 Task: Set priority levels for tasks related to implementing automation in data analysis processes.
Action: Mouse moved to (697, 260)
Screenshot: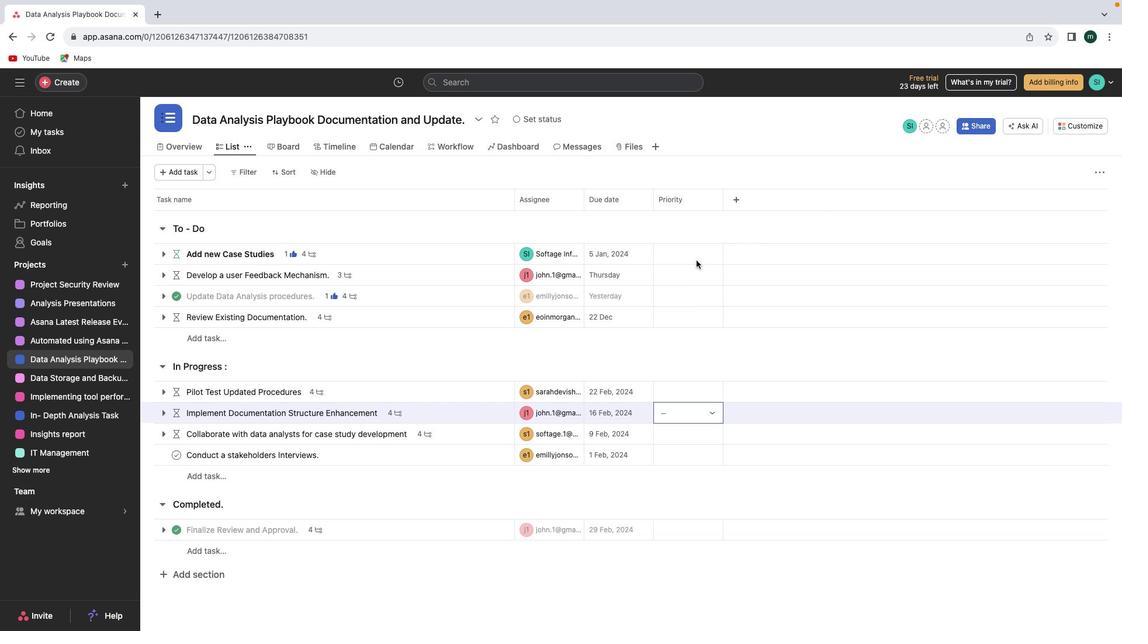 
Action: Mouse pressed left at (697, 260)
Screenshot: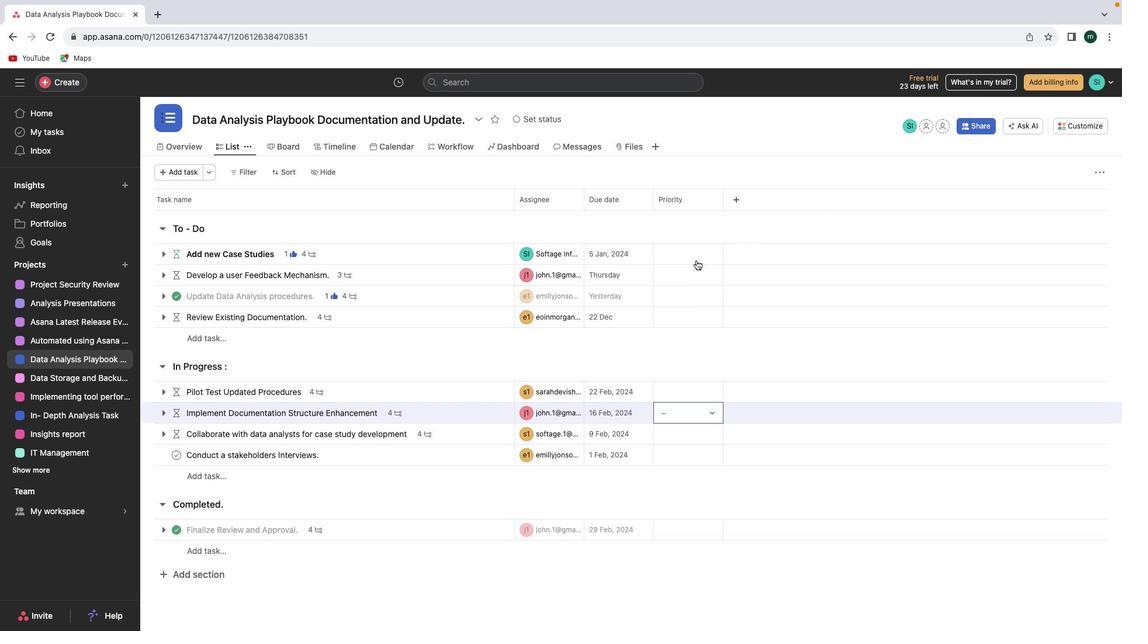 
Action: Mouse pressed left at (697, 260)
Screenshot: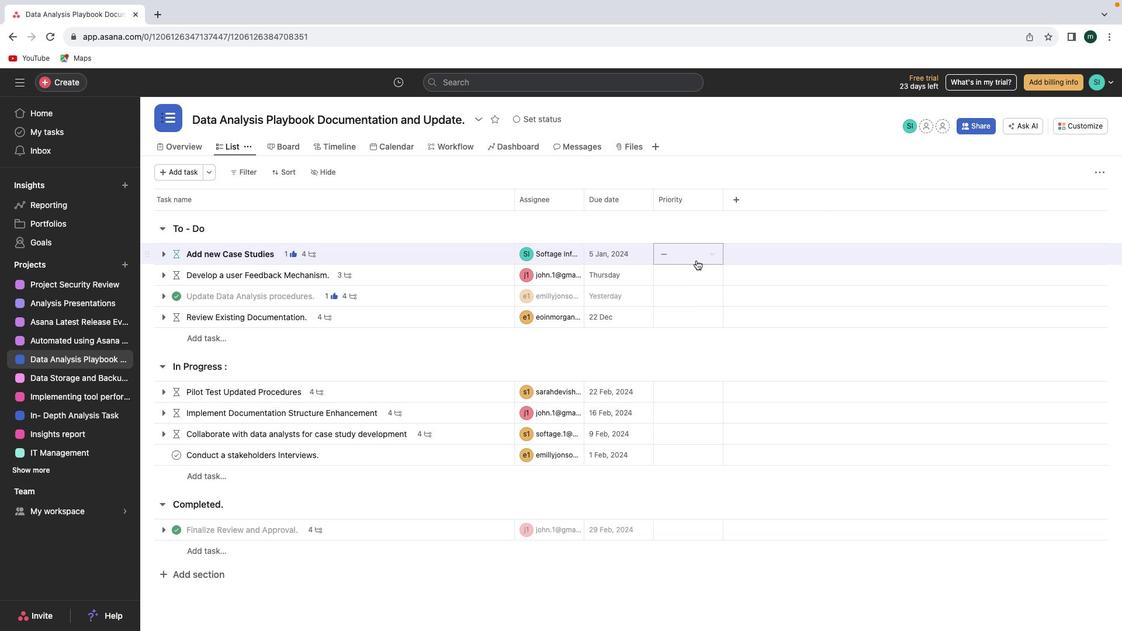 
Action: Mouse moved to (707, 259)
Screenshot: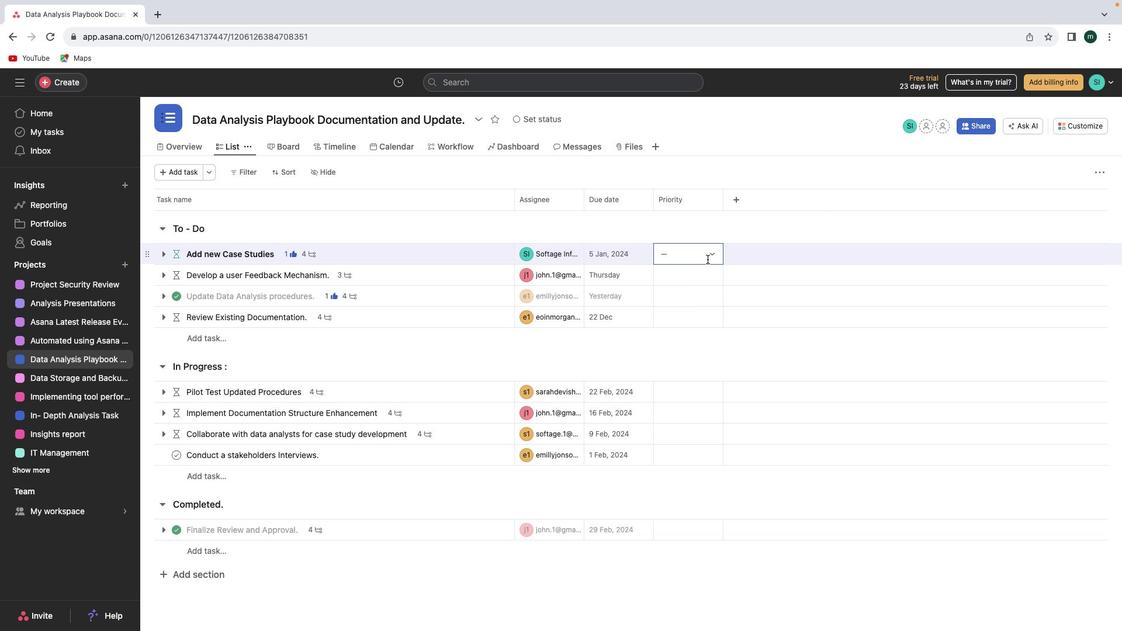 
Action: Mouse pressed left at (707, 259)
Screenshot: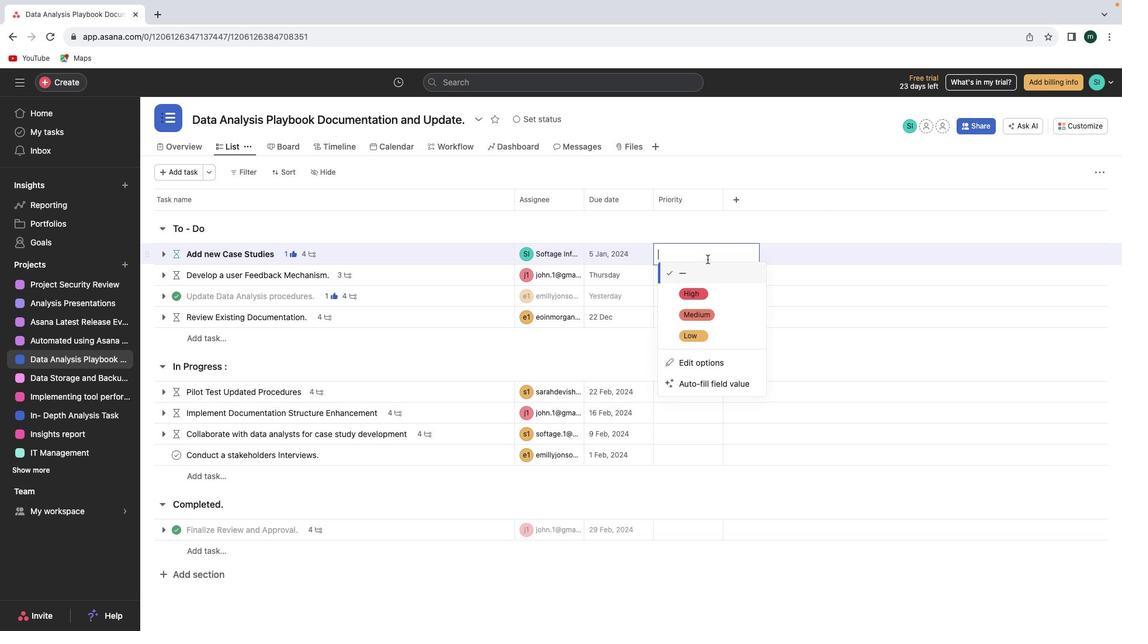 
Action: Mouse moved to (705, 305)
Screenshot: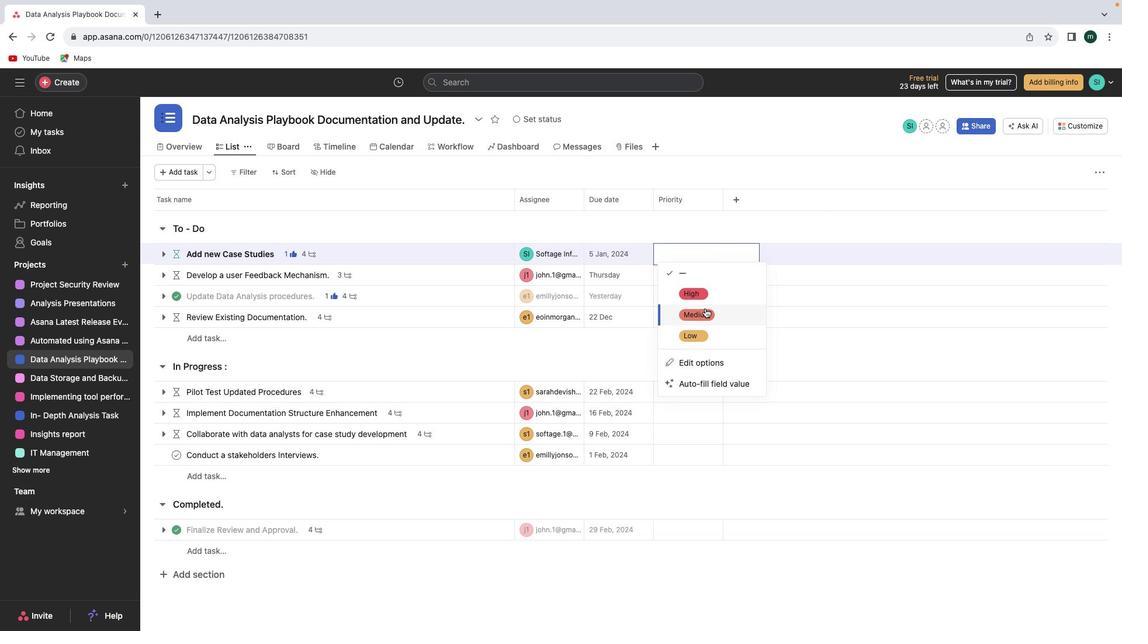 
Action: Mouse pressed left at (705, 305)
Screenshot: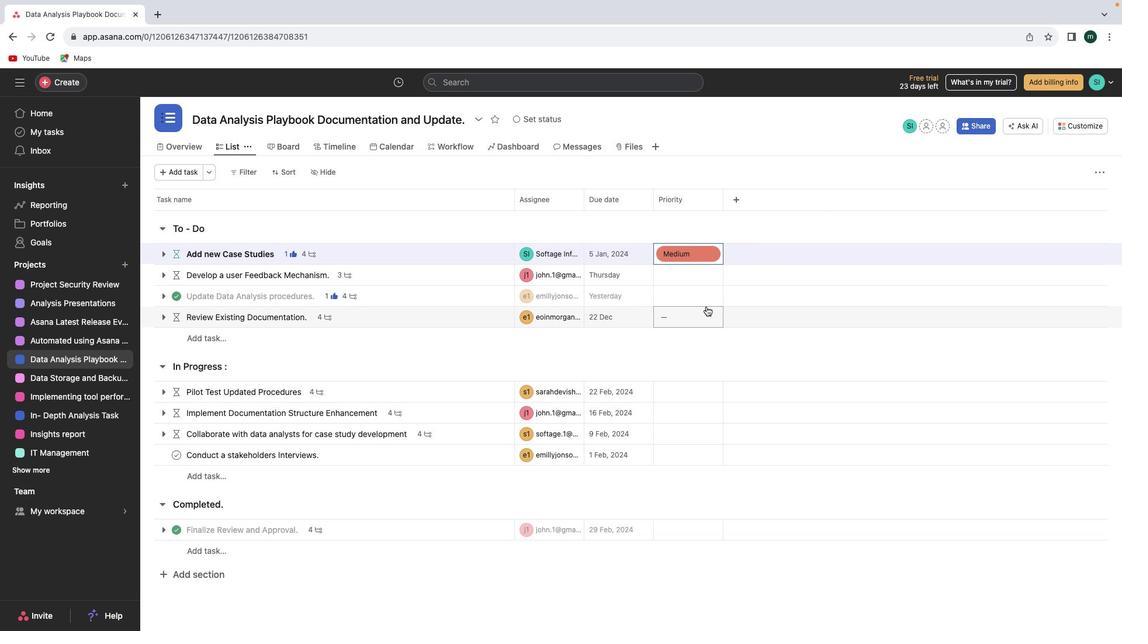 
Action: Mouse moved to (707, 279)
Screenshot: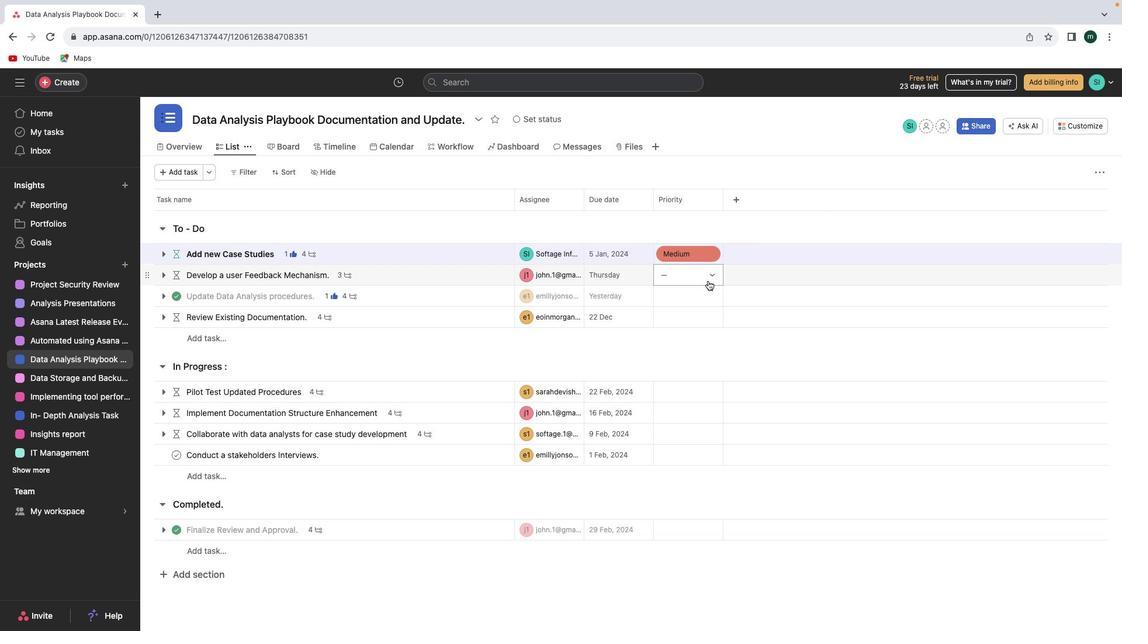 
Action: Mouse pressed left at (707, 279)
Screenshot: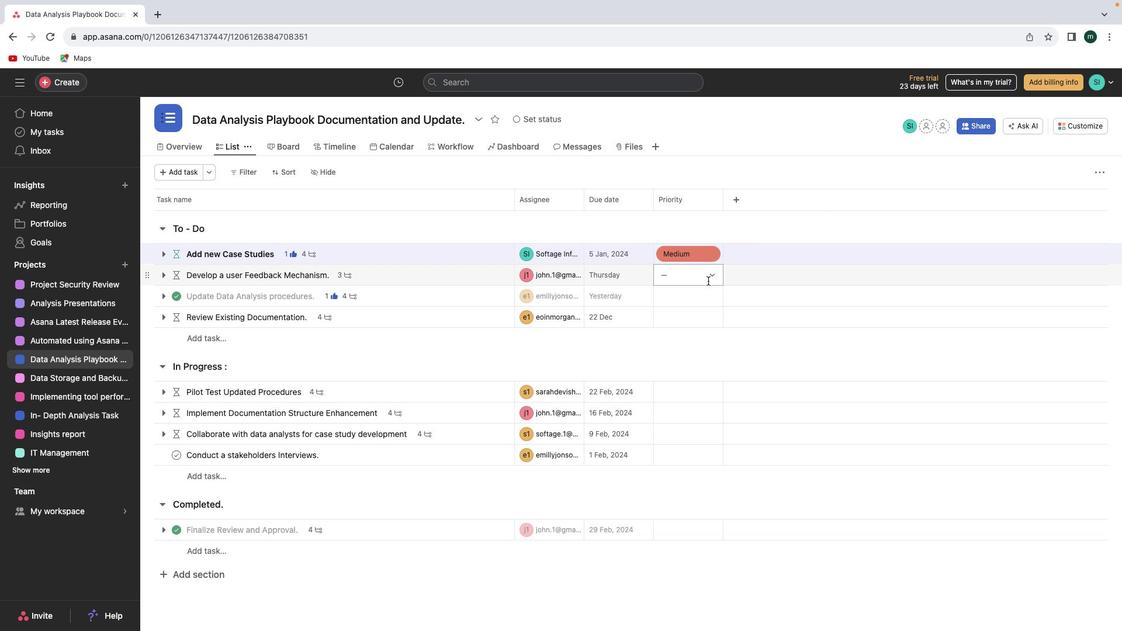 
Action: Mouse moved to (704, 305)
Screenshot: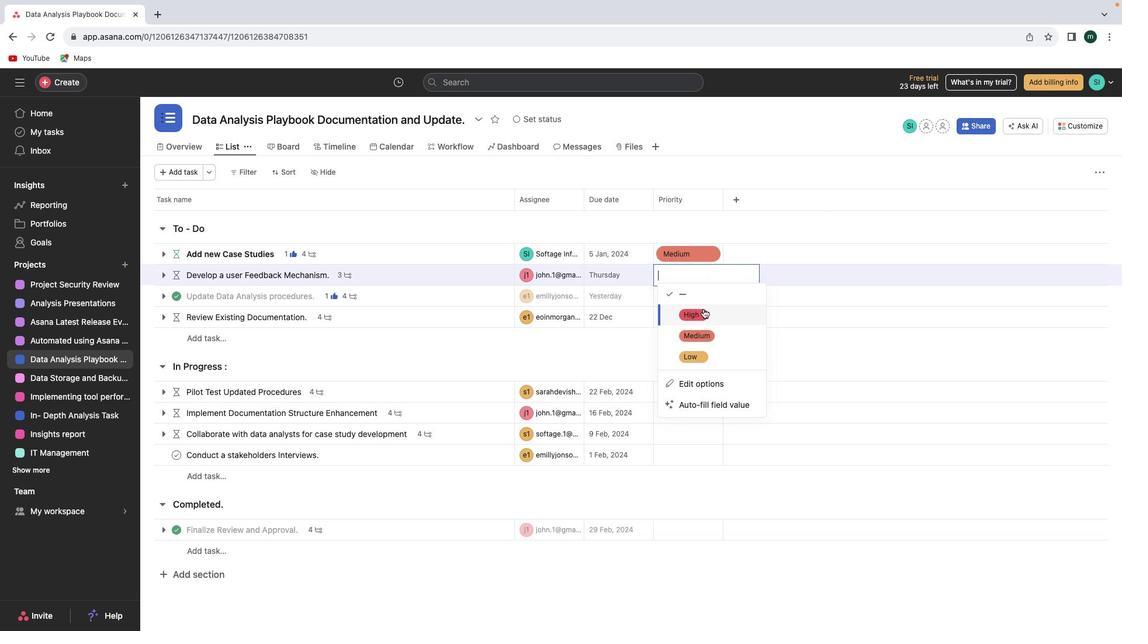 
Action: Mouse pressed left at (704, 305)
Screenshot: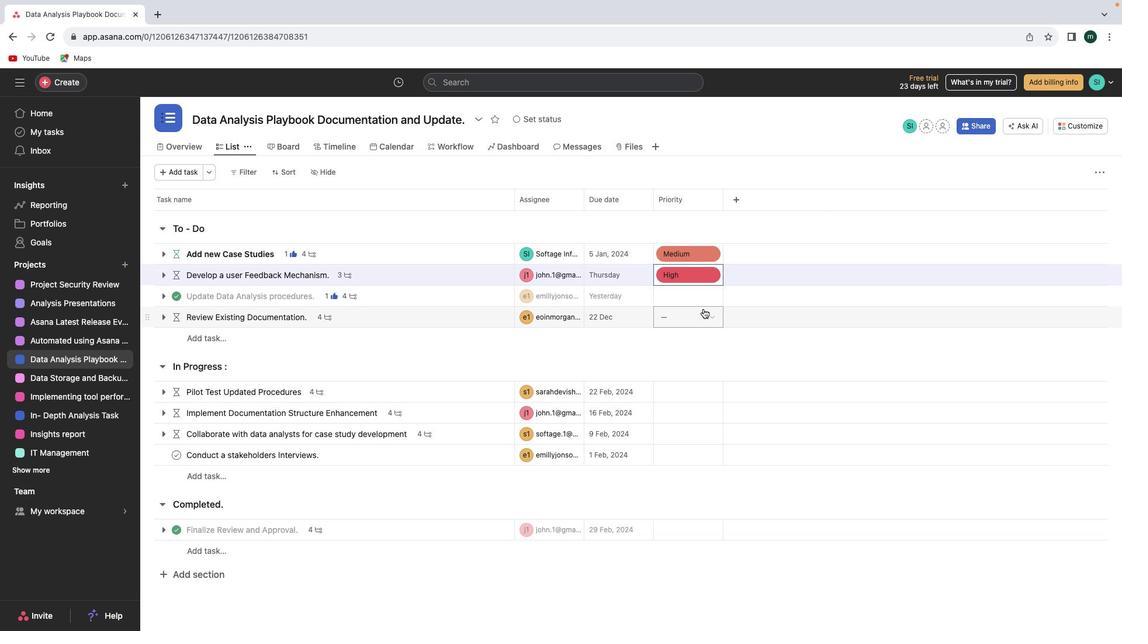 
Action: Mouse moved to (702, 297)
Screenshot: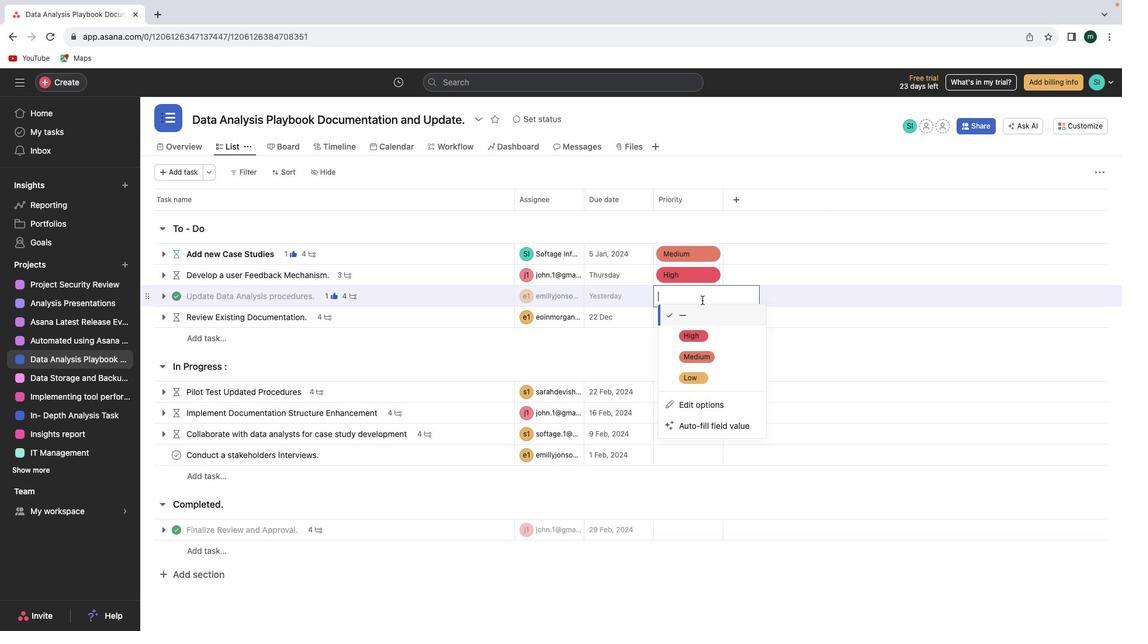 
Action: Mouse pressed left at (702, 297)
Screenshot: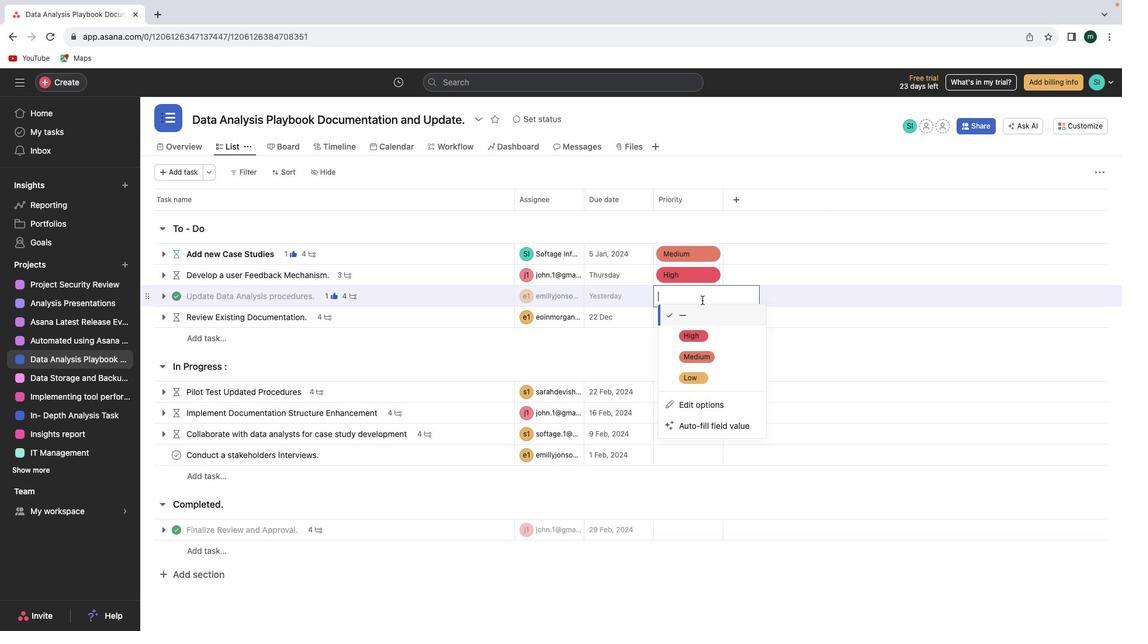 
Action: Mouse moved to (700, 373)
Screenshot: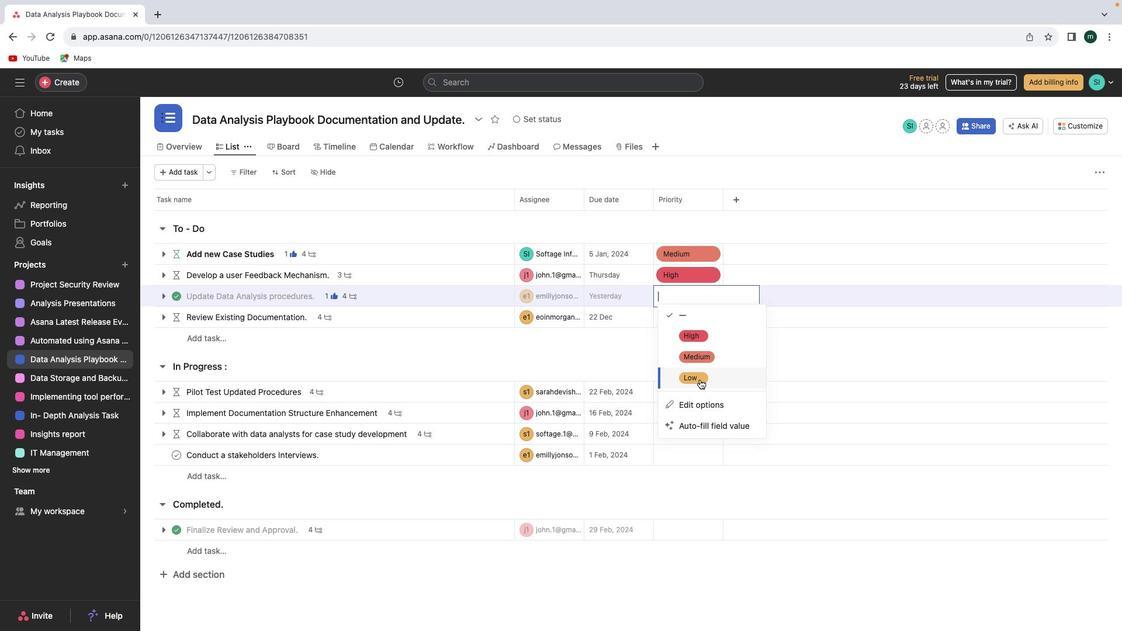 
Action: Mouse pressed left at (700, 373)
Screenshot: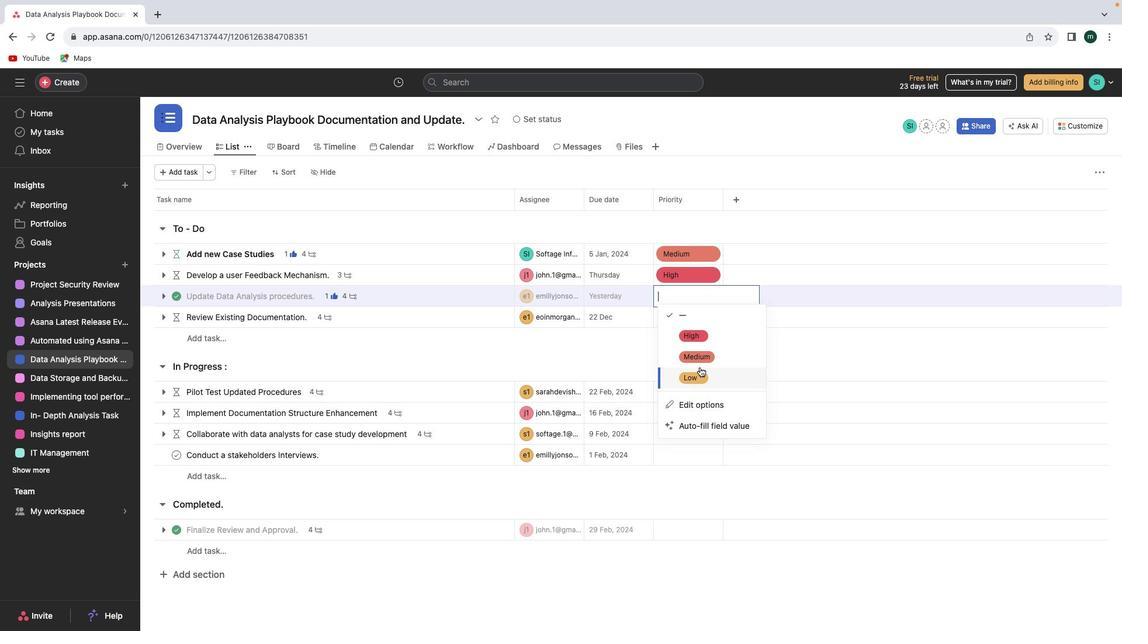 
Action: Mouse moved to (694, 318)
Screenshot: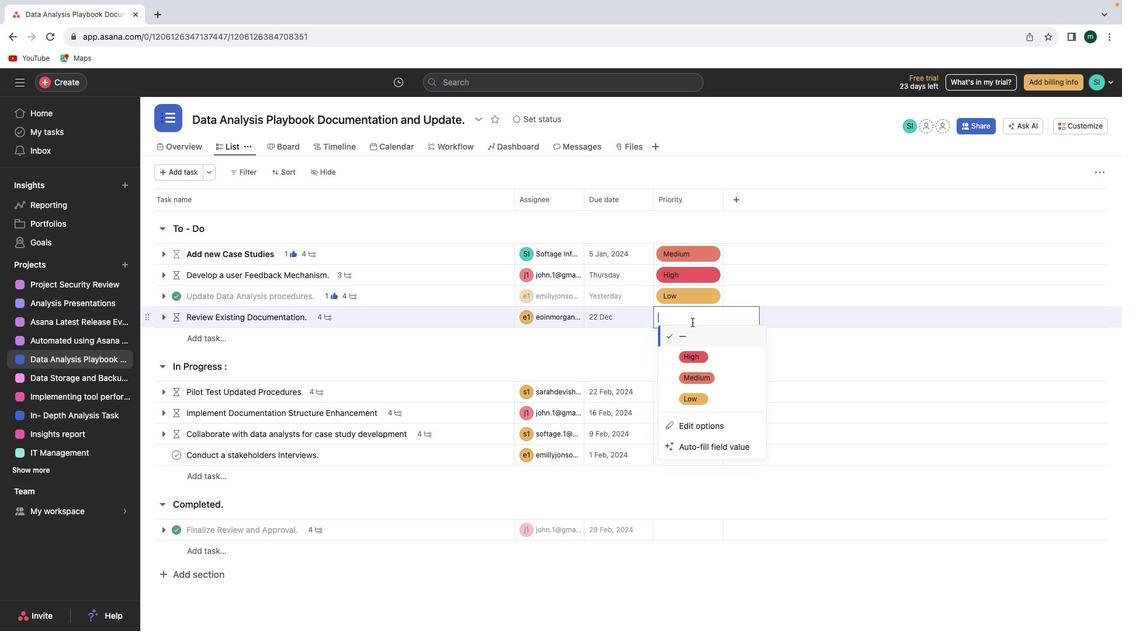 
Action: Mouse pressed left at (694, 318)
Screenshot: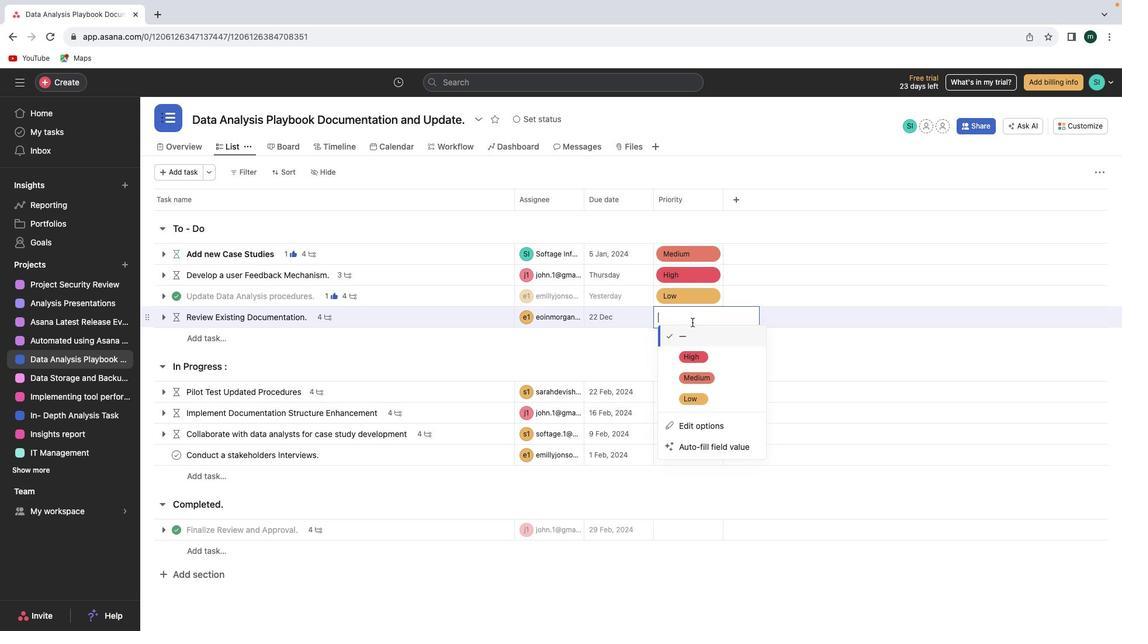 
Action: Mouse moved to (690, 392)
Screenshot: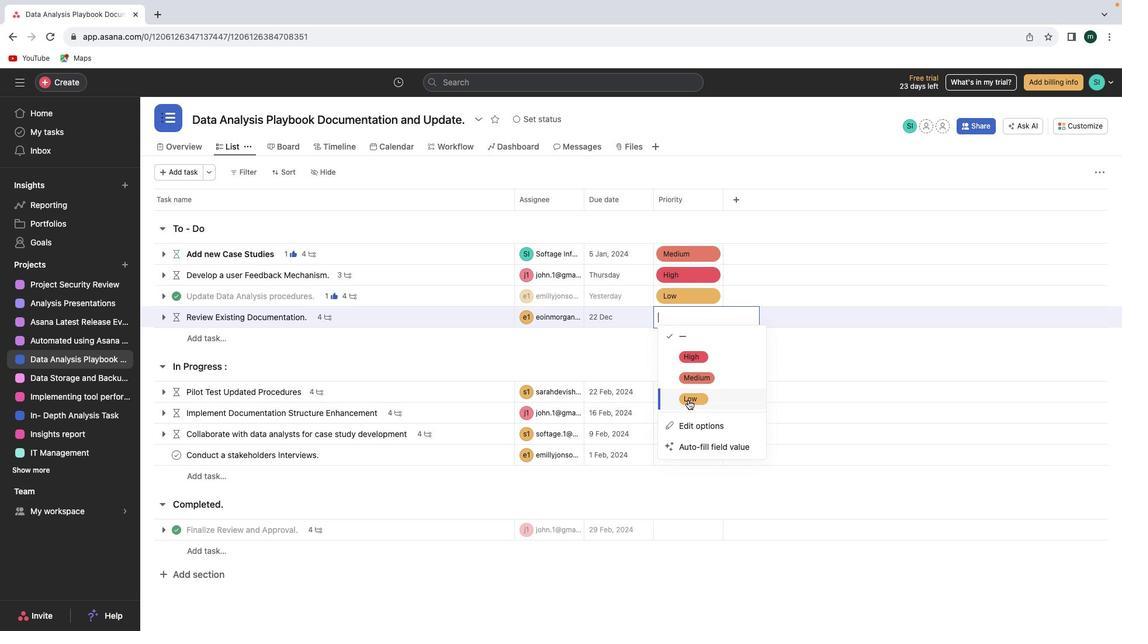 
Action: Mouse pressed left at (690, 392)
Screenshot: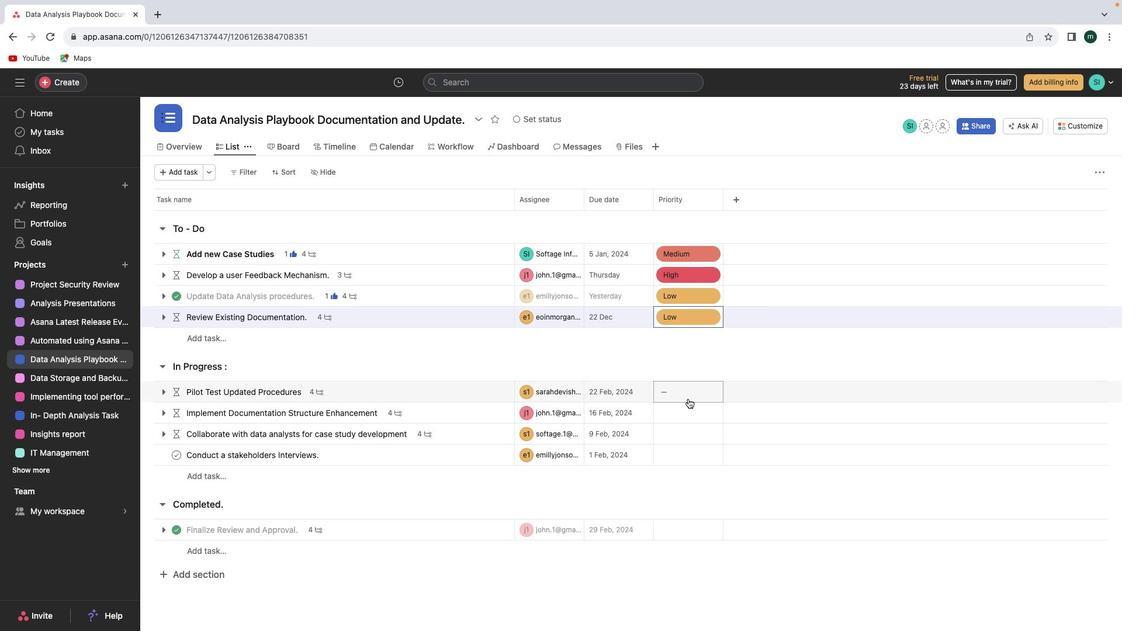 
Action: Mouse moved to (688, 390)
Screenshot: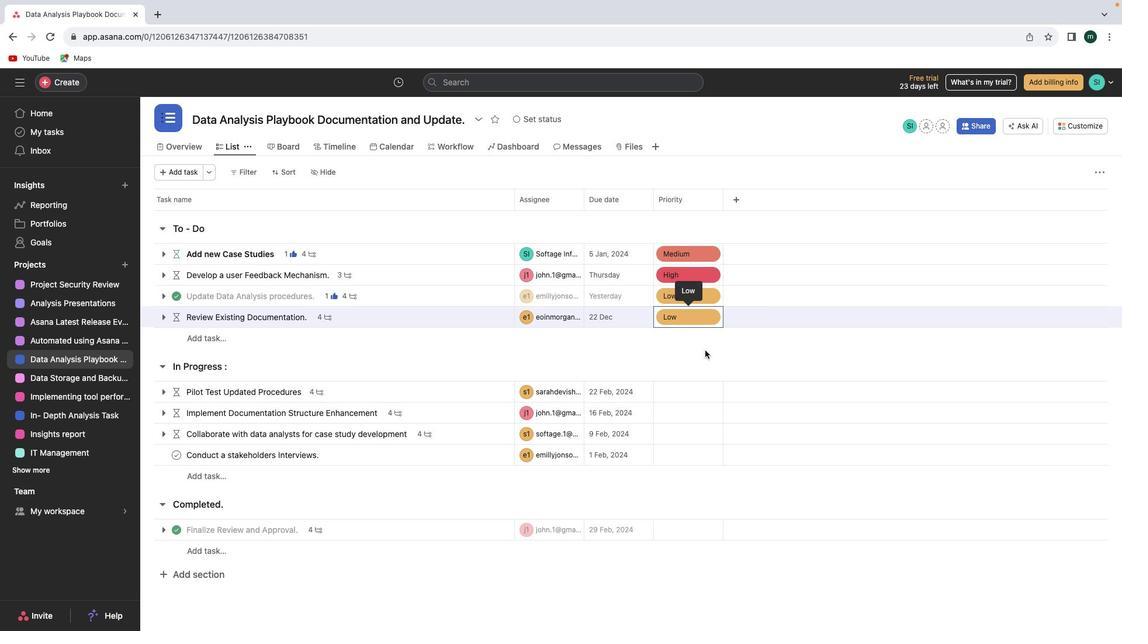 
Action: Mouse scrolled (688, 390) with delta (92, 13)
Screenshot: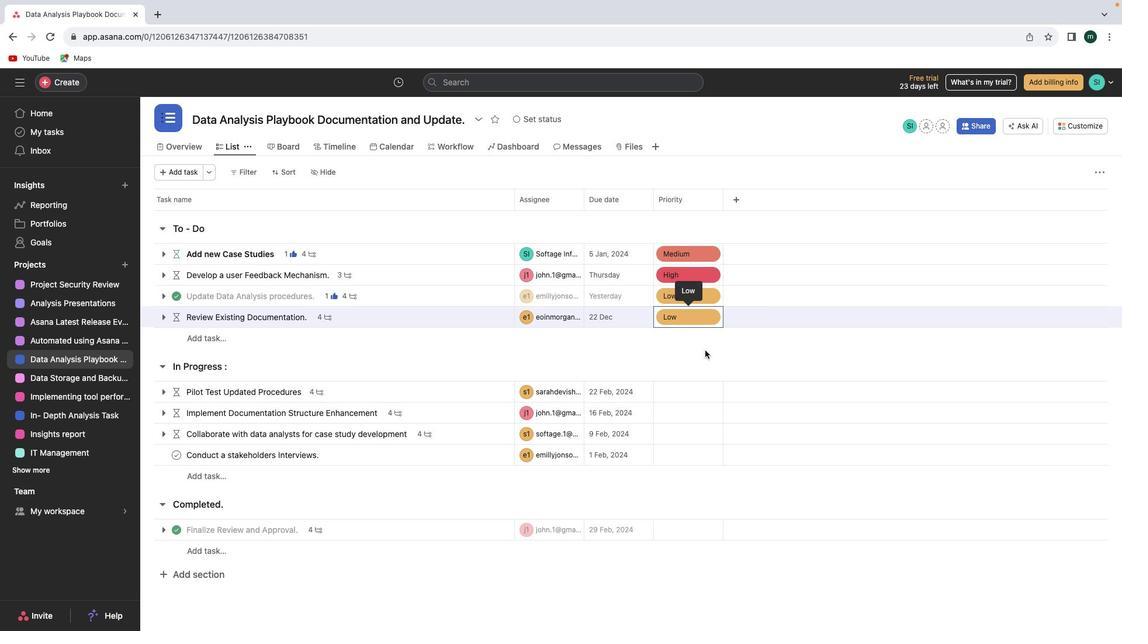 
Action: Mouse moved to (691, 381)
Screenshot: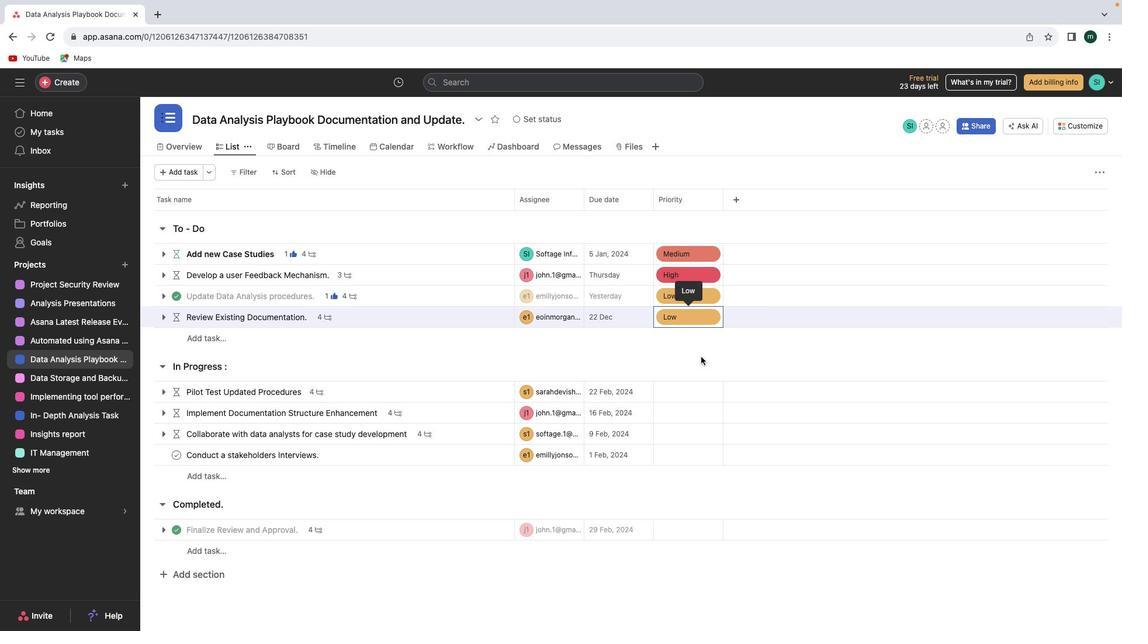 
Action: Mouse scrolled (691, 381) with delta (92, 13)
Screenshot: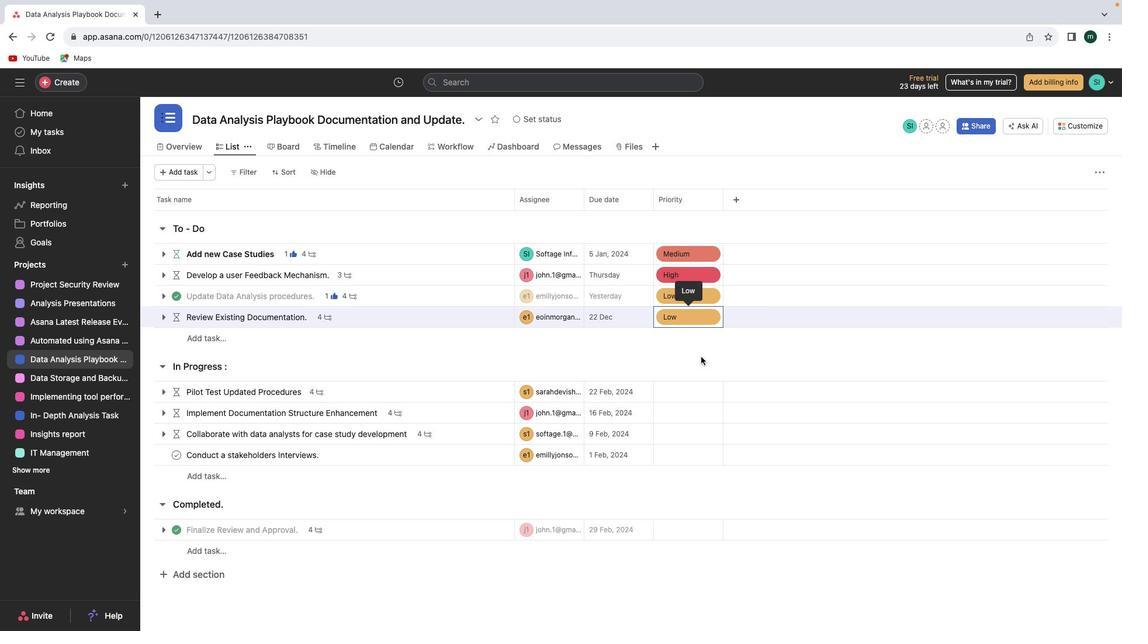 
Action: Mouse moved to (697, 367)
Screenshot: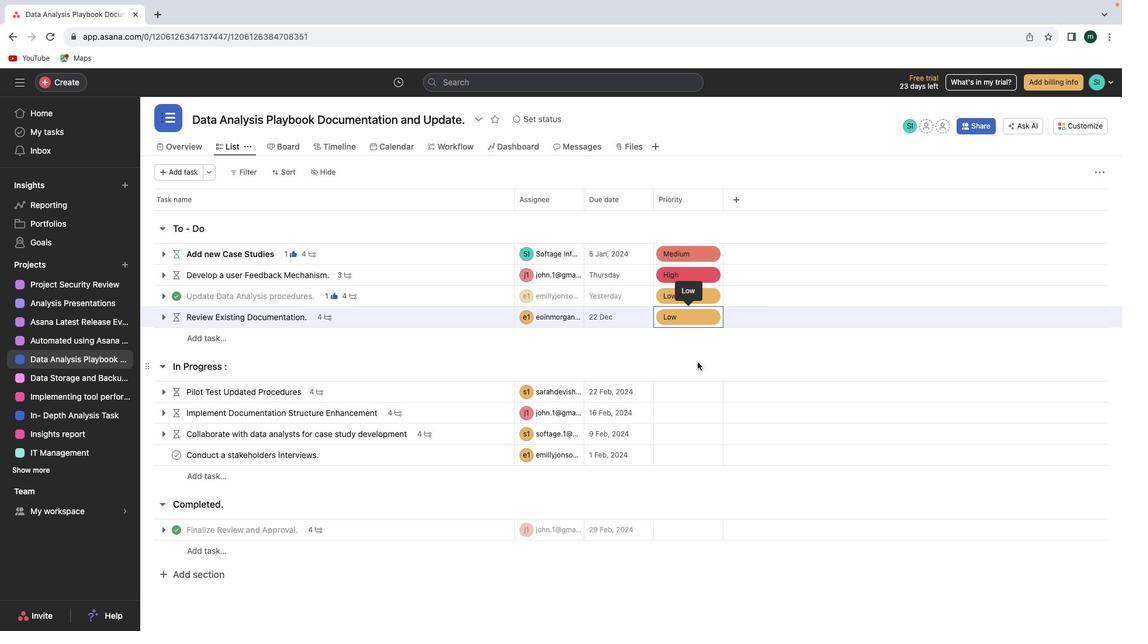 
Action: Mouse scrolled (697, 367) with delta (92, 12)
Screenshot: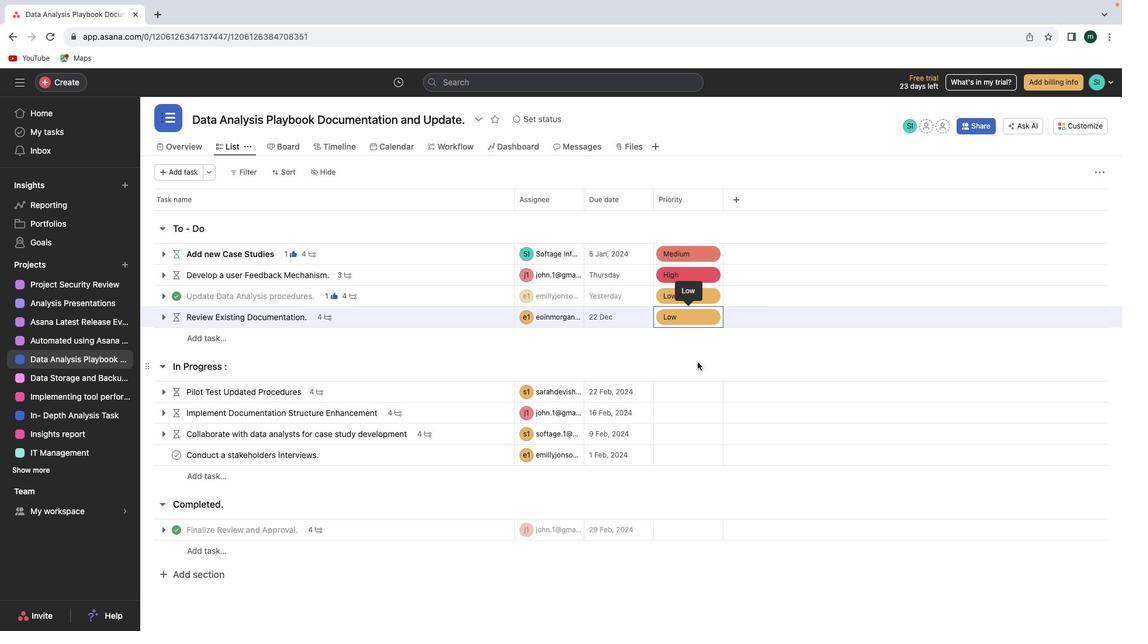
Action: Mouse moved to (701, 381)
Screenshot: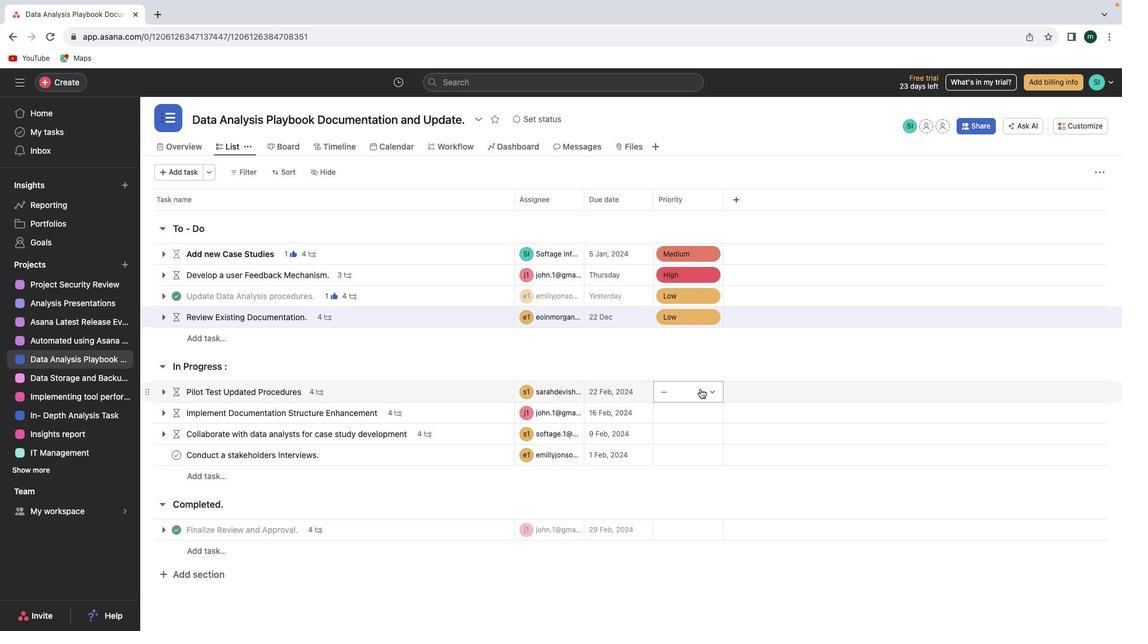 
Action: Mouse pressed left at (701, 381)
Screenshot: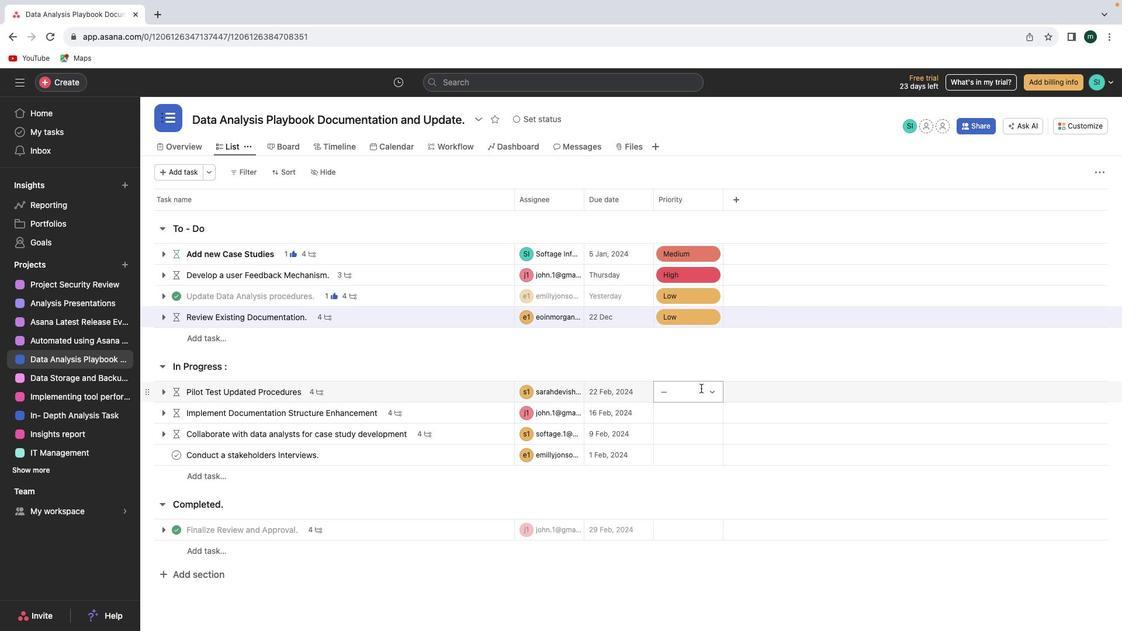 
Action: Mouse moved to (690, 422)
Screenshot: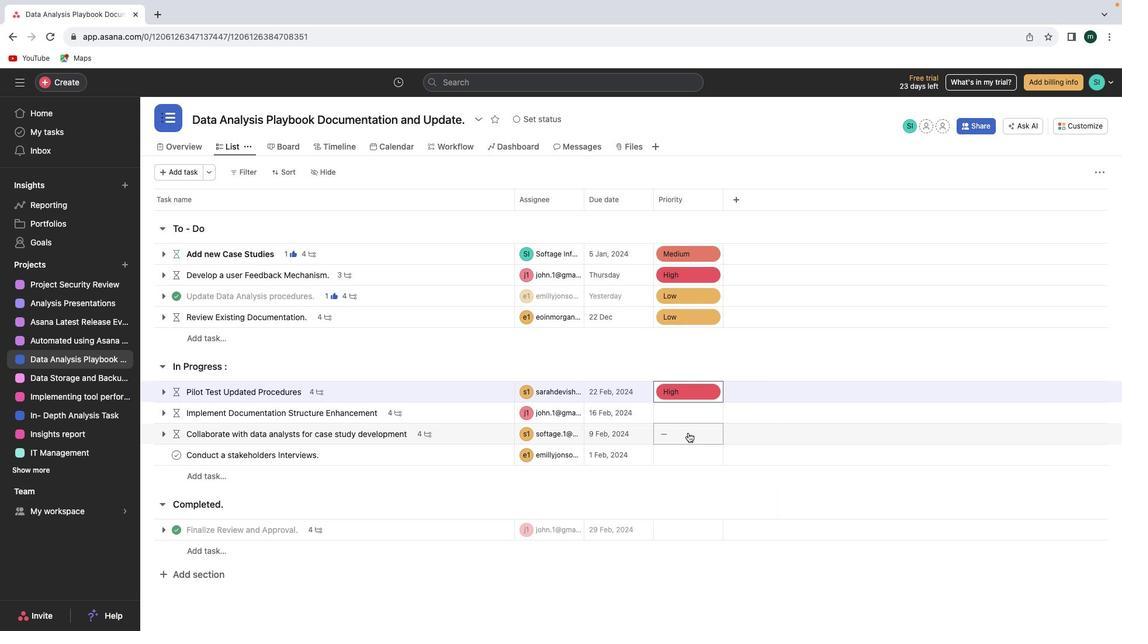 
Action: Mouse pressed left at (690, 422)
Screenshot: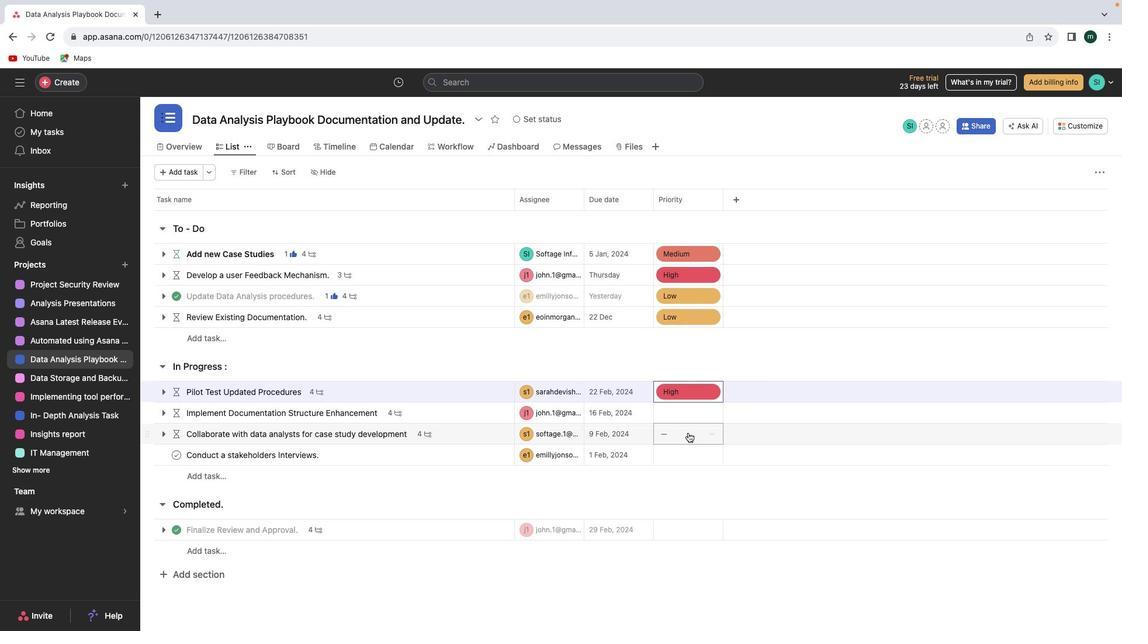 
Action: Mouse moved to (695, 407)
Screenshot: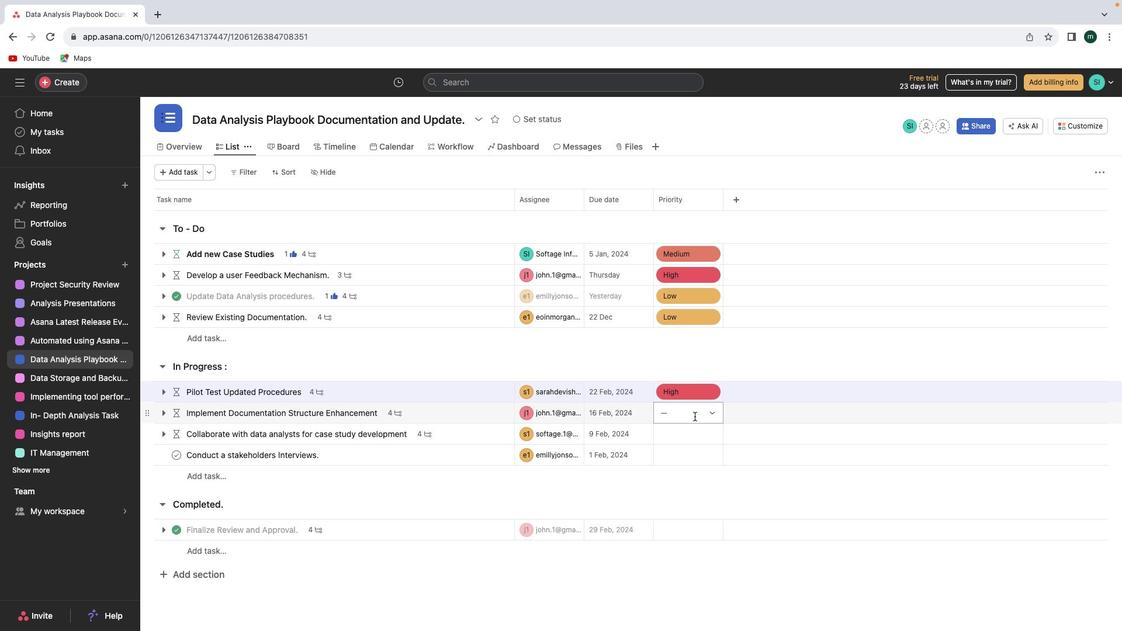 
Action: Mouse pressed left at (695, 407)
Screenshot: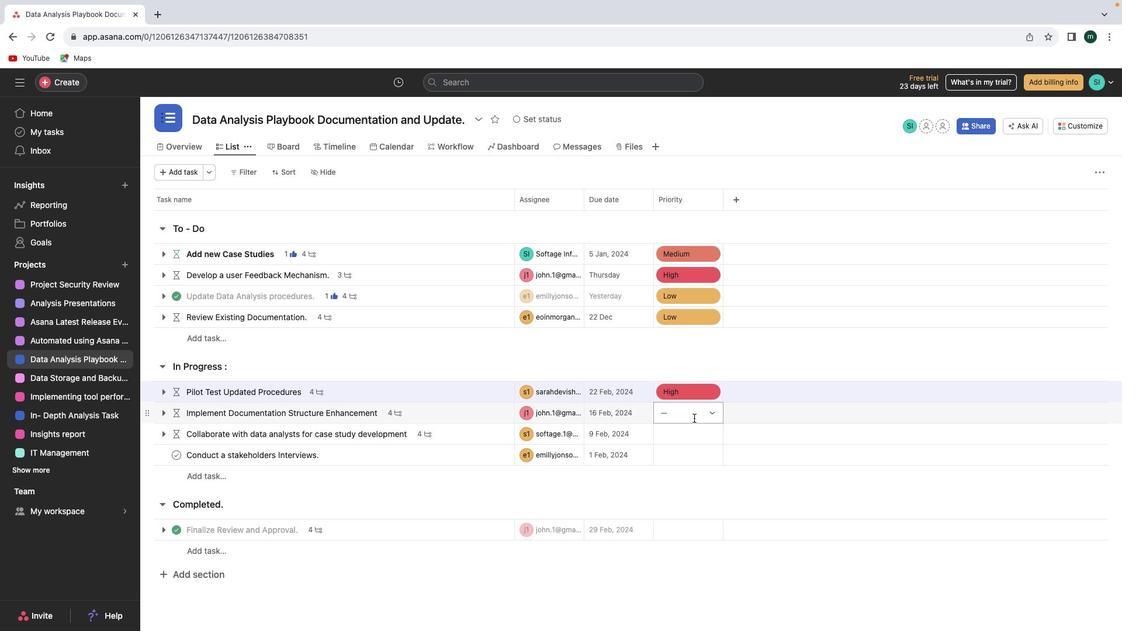 
Action: Mouse moved to (690, 461)
Screenshot: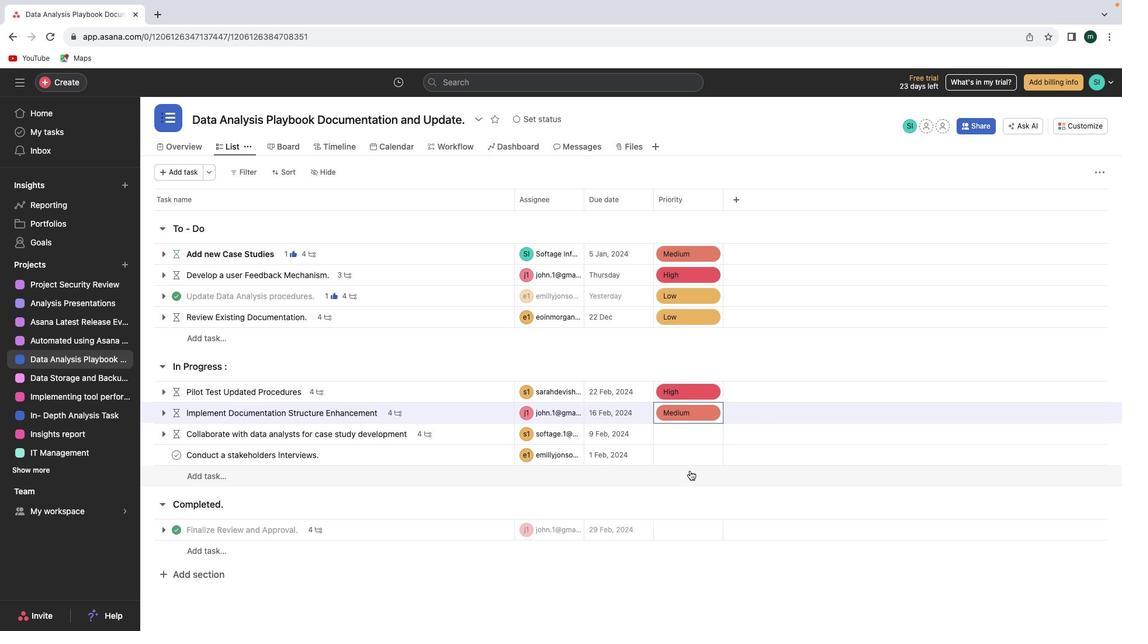 
Action: Mouse pressed left at (690, 461)
Screenshot: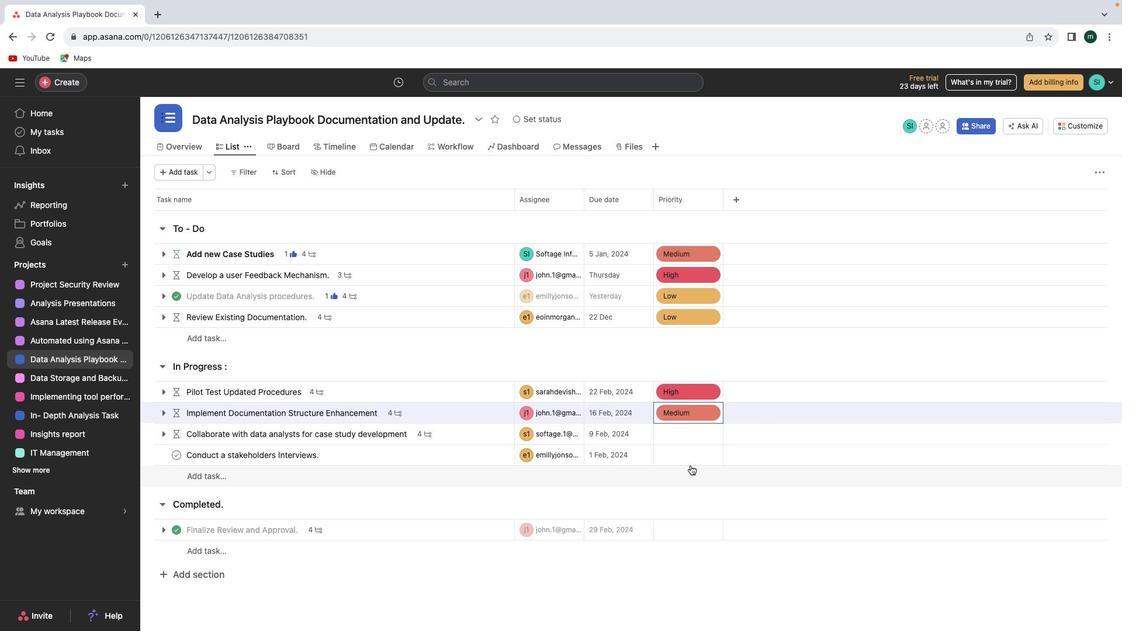 
Action: Mouse moved to (695, 428)
Screenshot: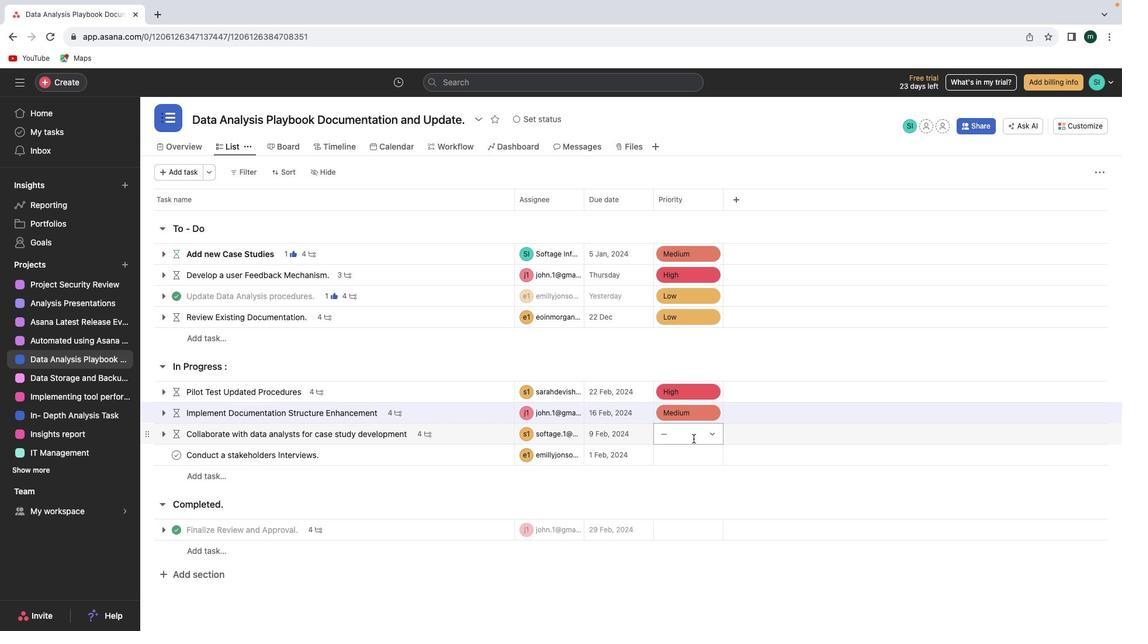 
Action: Mouse pressed left at (695, 428)
Screenshot: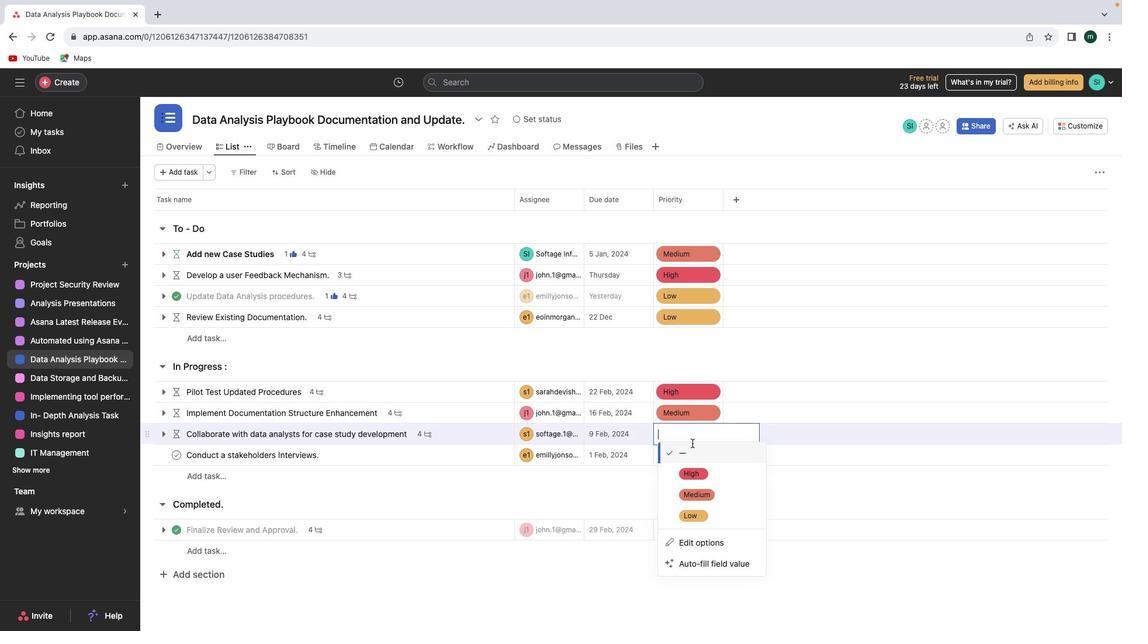
Action: Mouse moved to (681, 498)
Screenshot: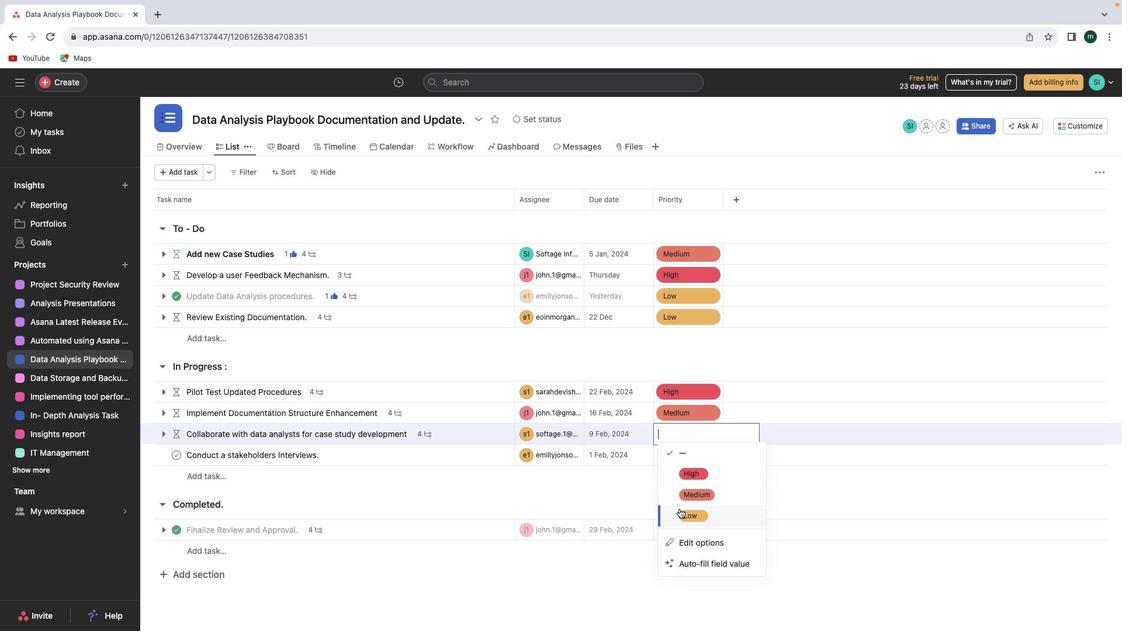 
Action: Mouse pressed left at (681, 498)
Screenshot: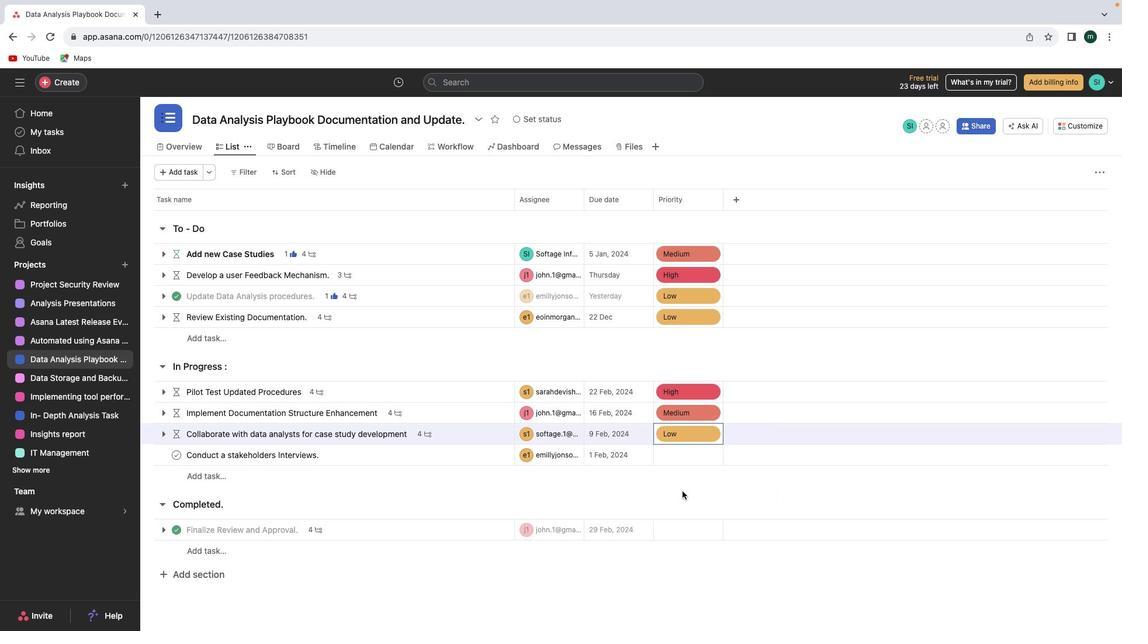 
Action: Mouse moved to (689, 440)
Screenshot: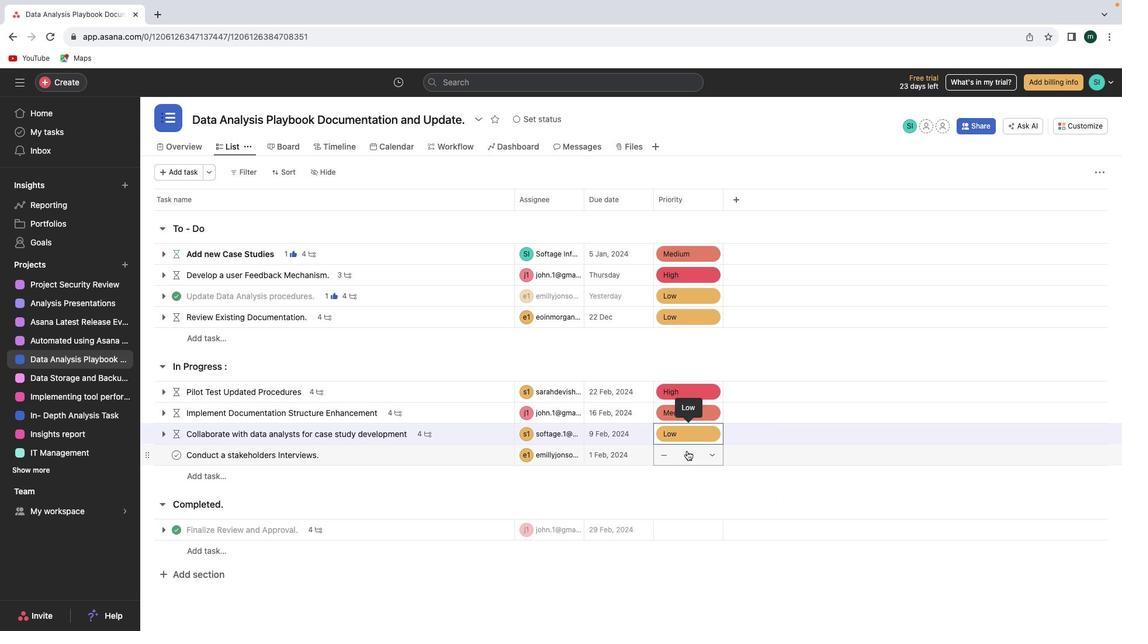 
Action: Mouse pressed left at (689, 440)
Screenshot: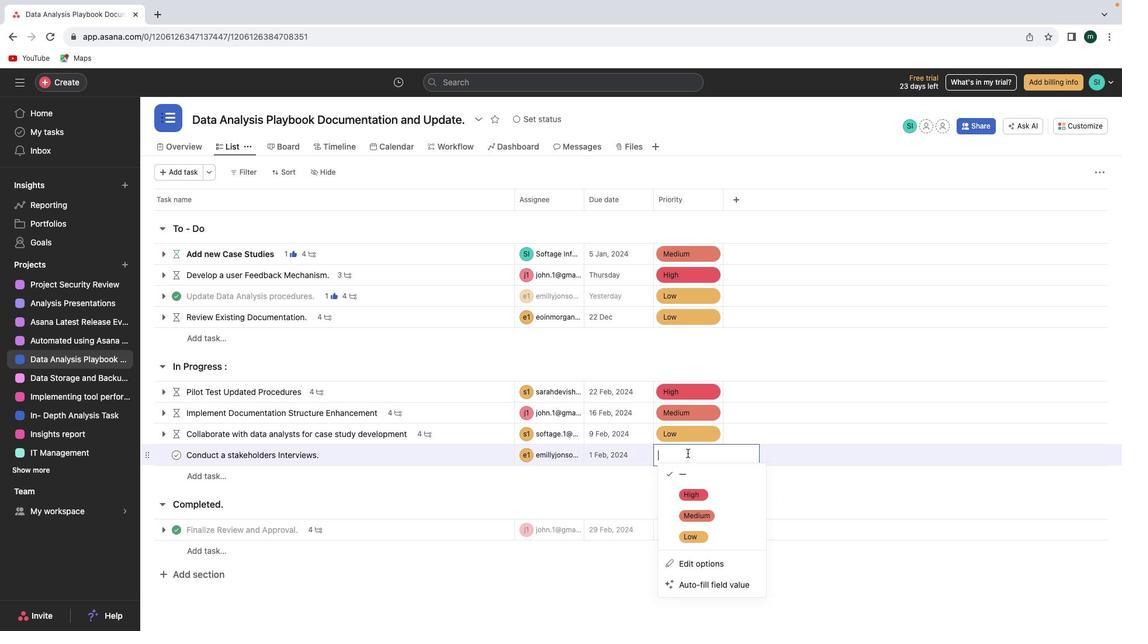 
Action: Mouse moved to (695, 486)
Screenshot: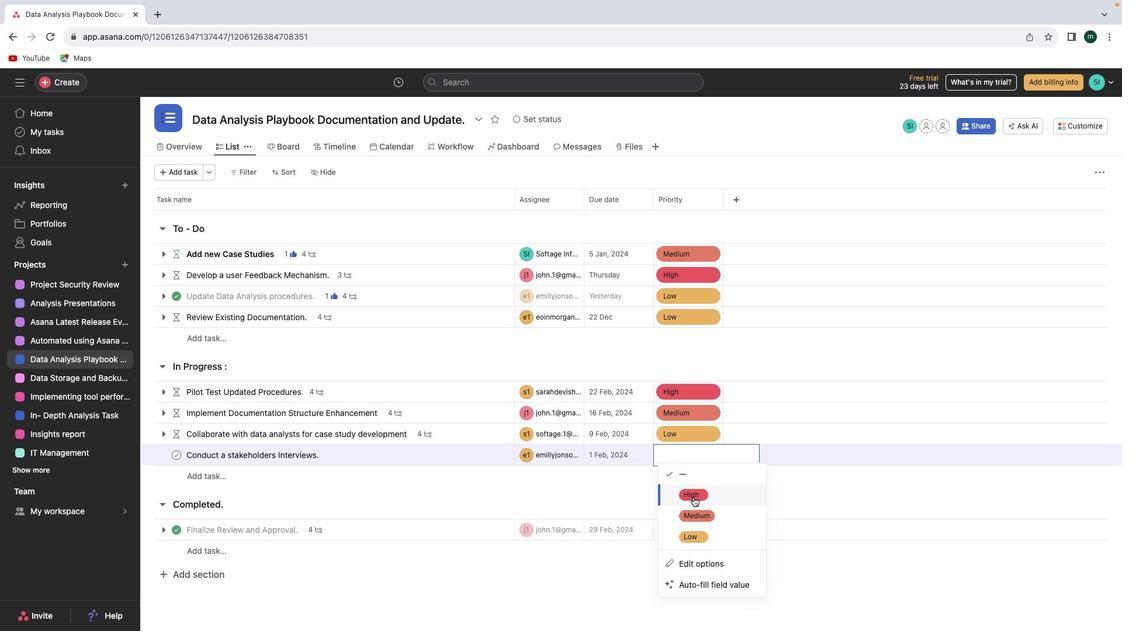 
Action: Mouse pressed left at (695, 486)
Screenshot: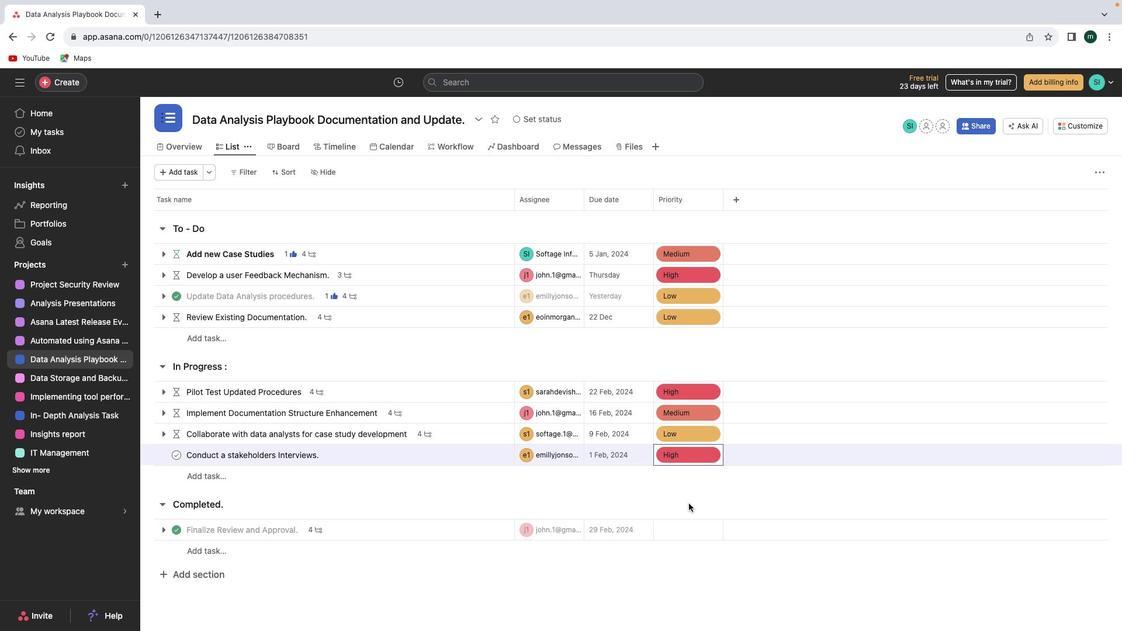 
Action: Mouse moved to (685, 512)
Screenshot: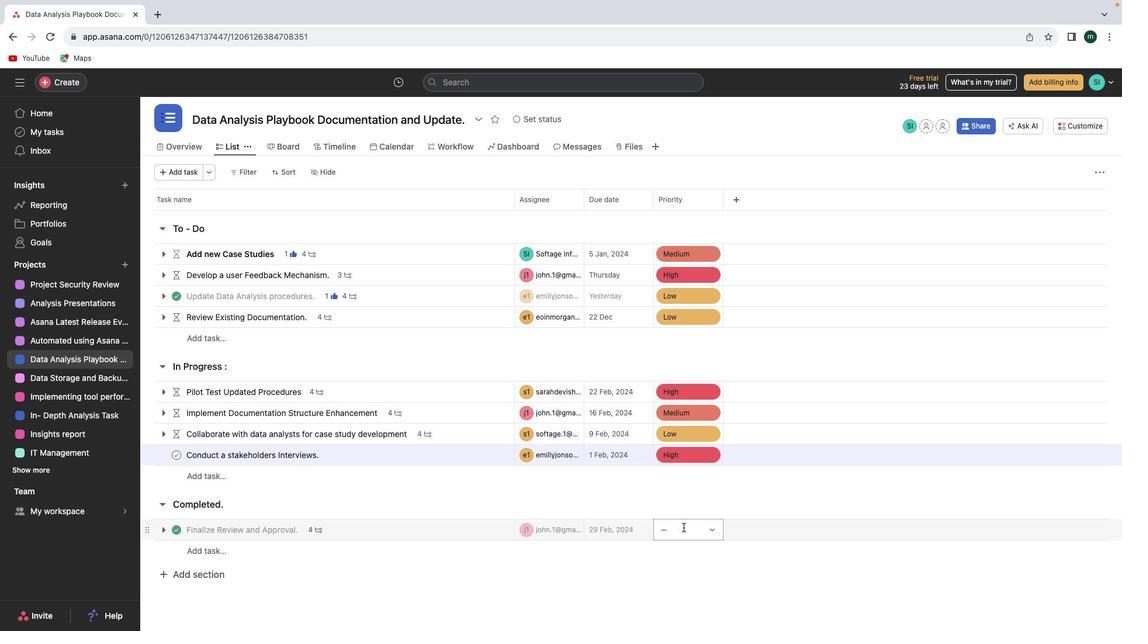 
Action: Mouse pressed left at (685, 512)
Screenshot: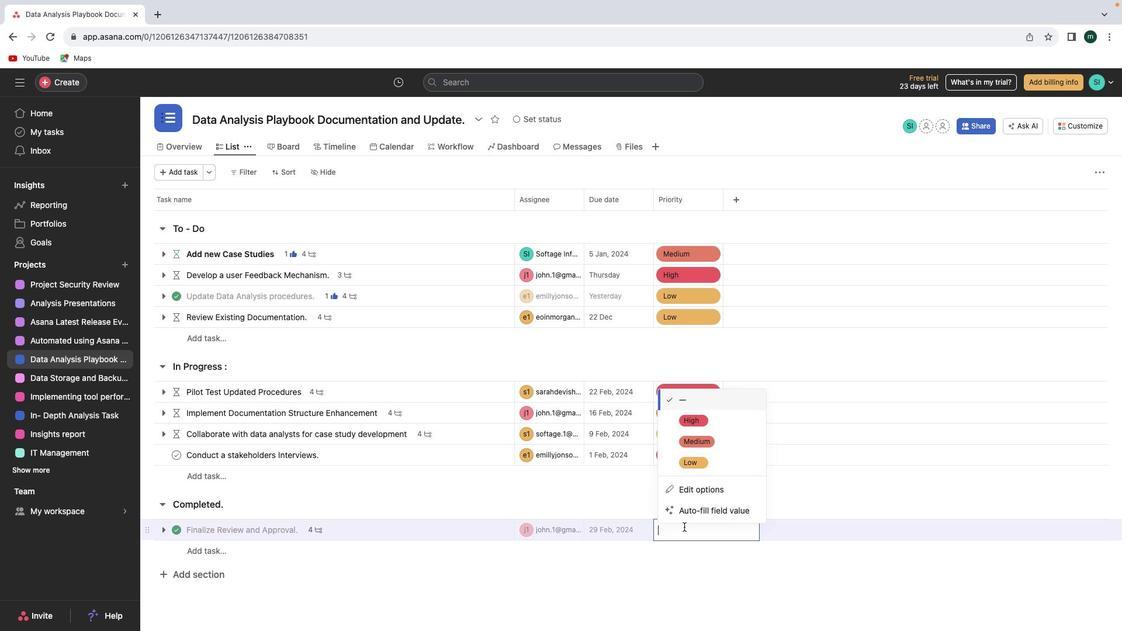 
Action: Mouse moved to (702, 455)
Screenshot: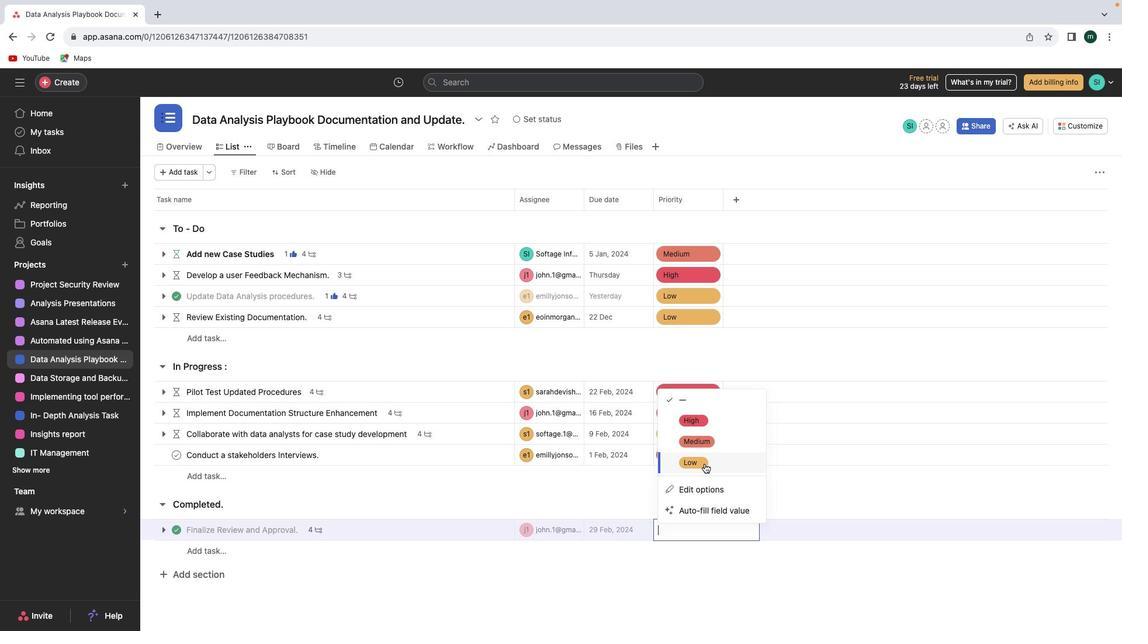 
Action: Mouse pressed left at (702, 455)
Screenshot: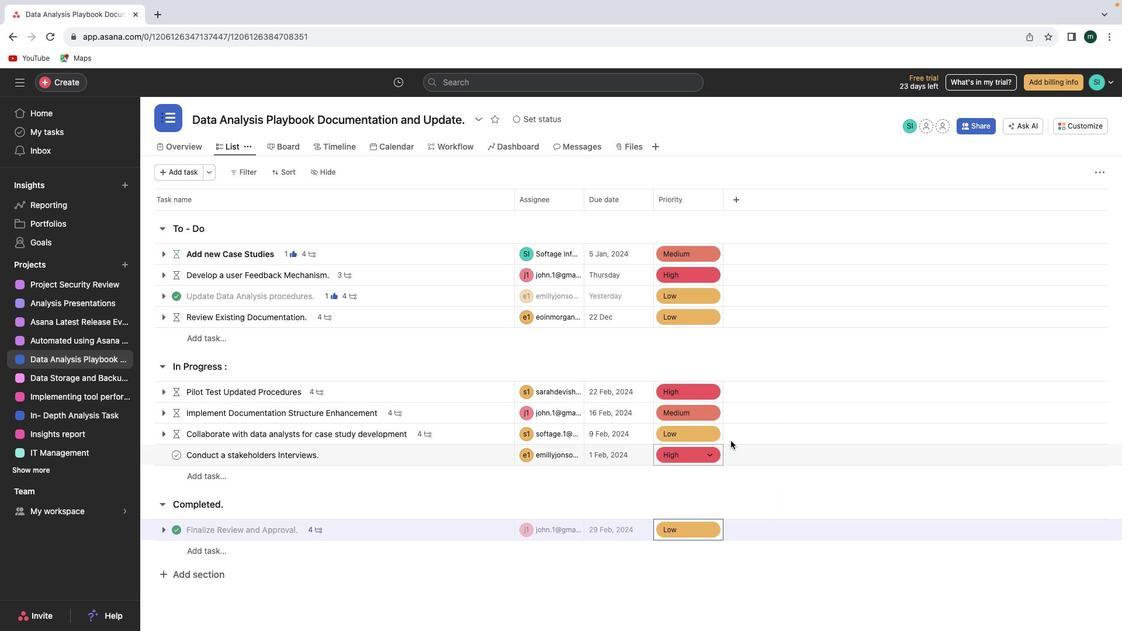 
Action: Mouse moved to (780, 319)
Screenshot: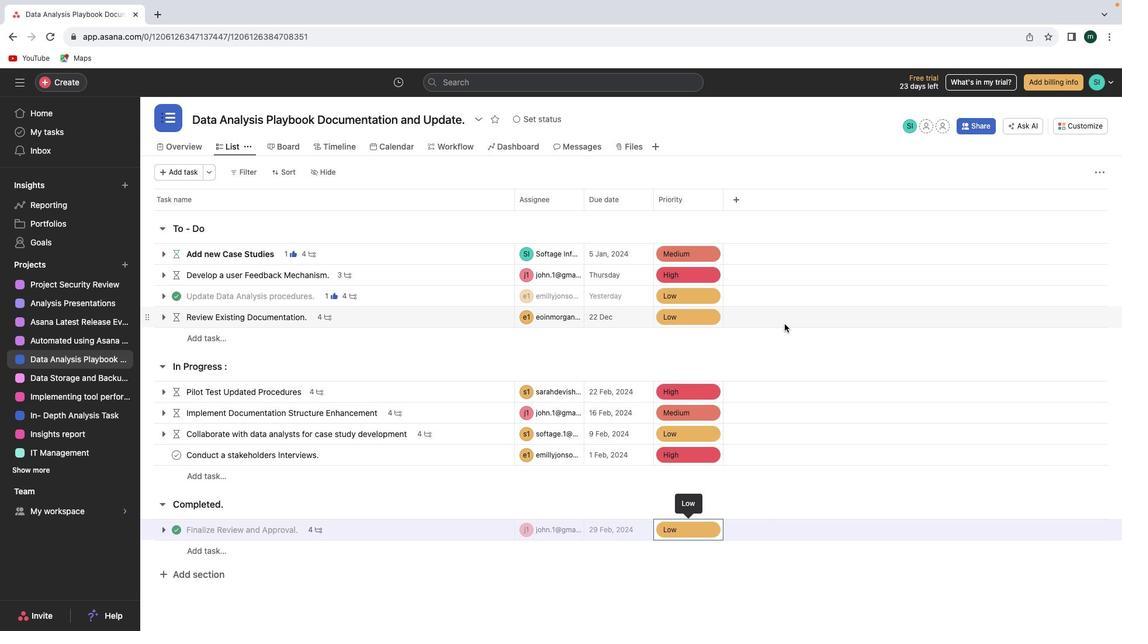 
Action: Mouse scrolled (780, 319) with delta (92, 13)
Screenshot: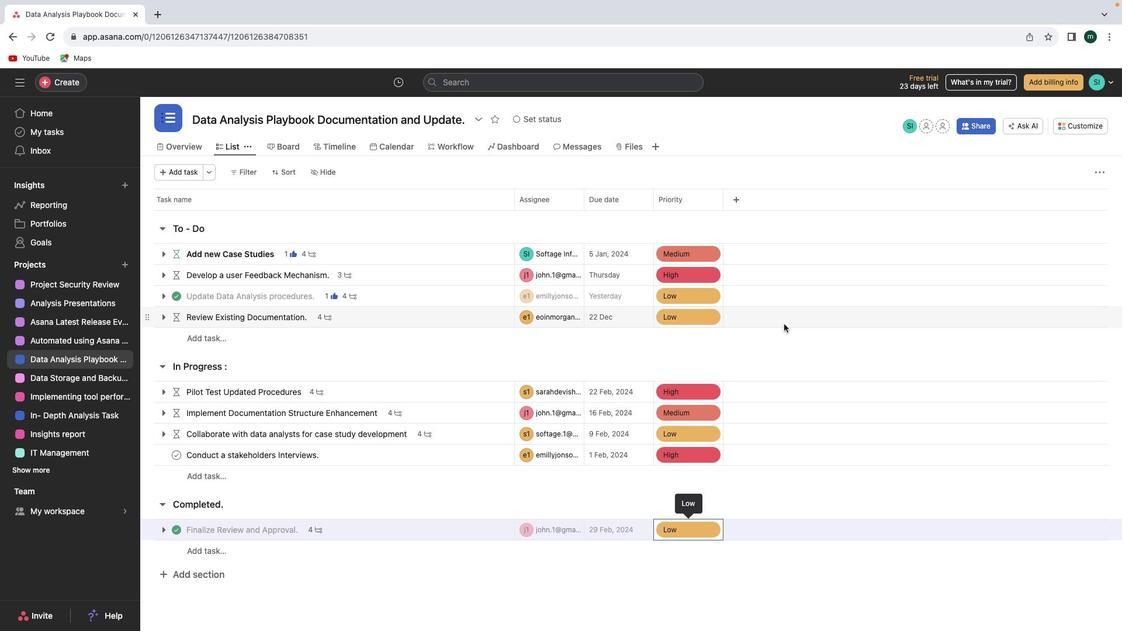 
Action: Mouse moved to (780, 319)
Screenshot: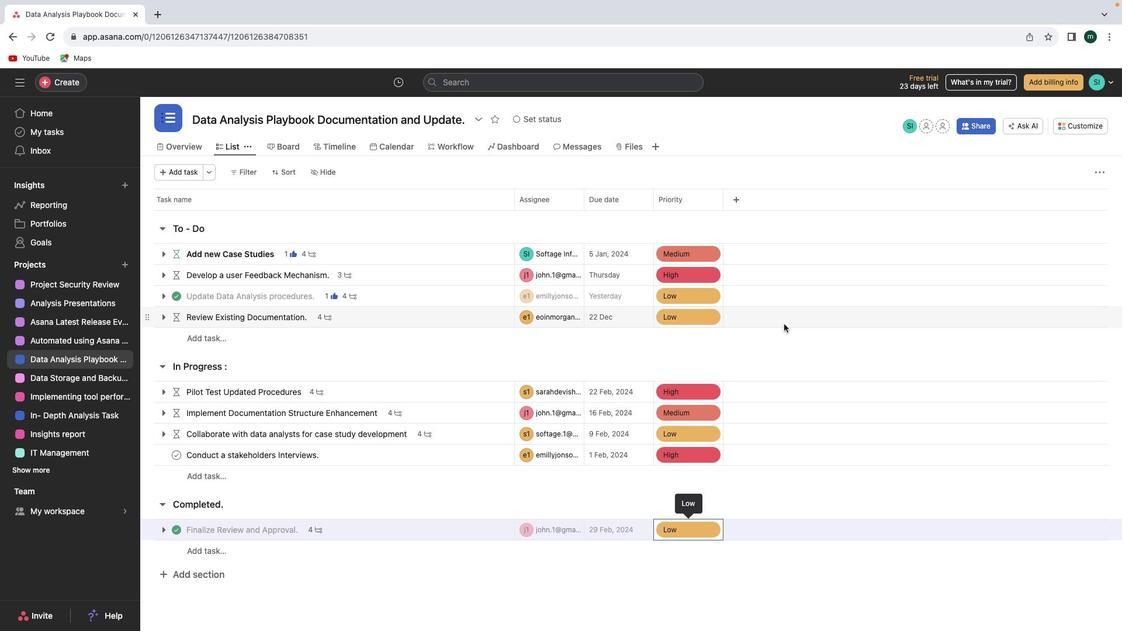 
Action: Mouse scrolled (780, 319) with delta (92, 13)
Screenshot: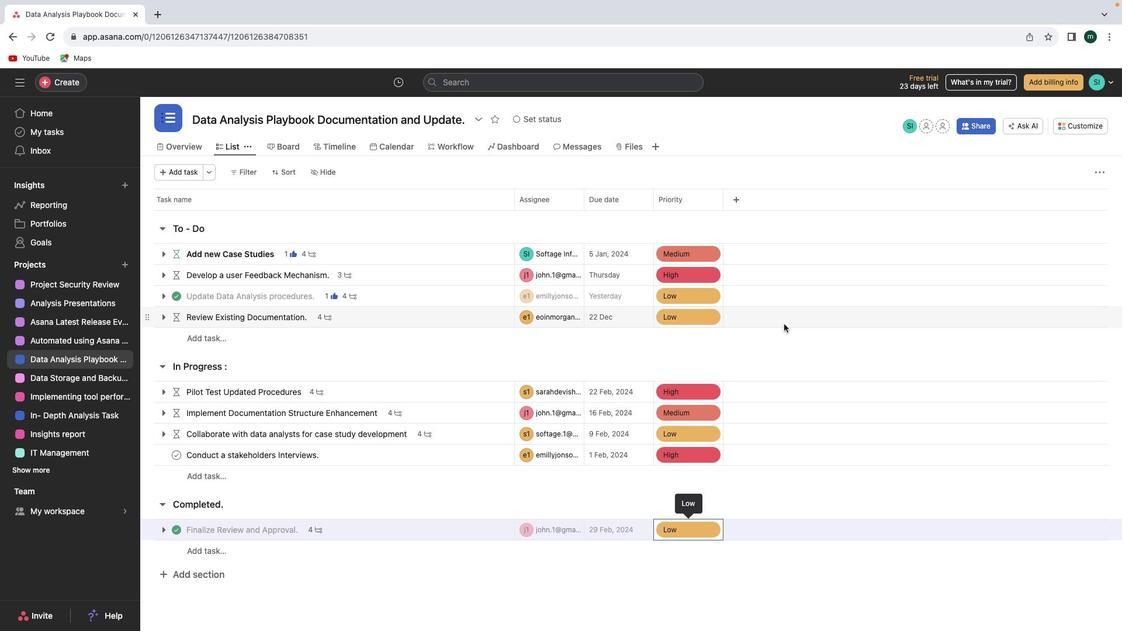 
Action: Mouse scrolled (780, 319) with delta (92, 12)
Screenshot: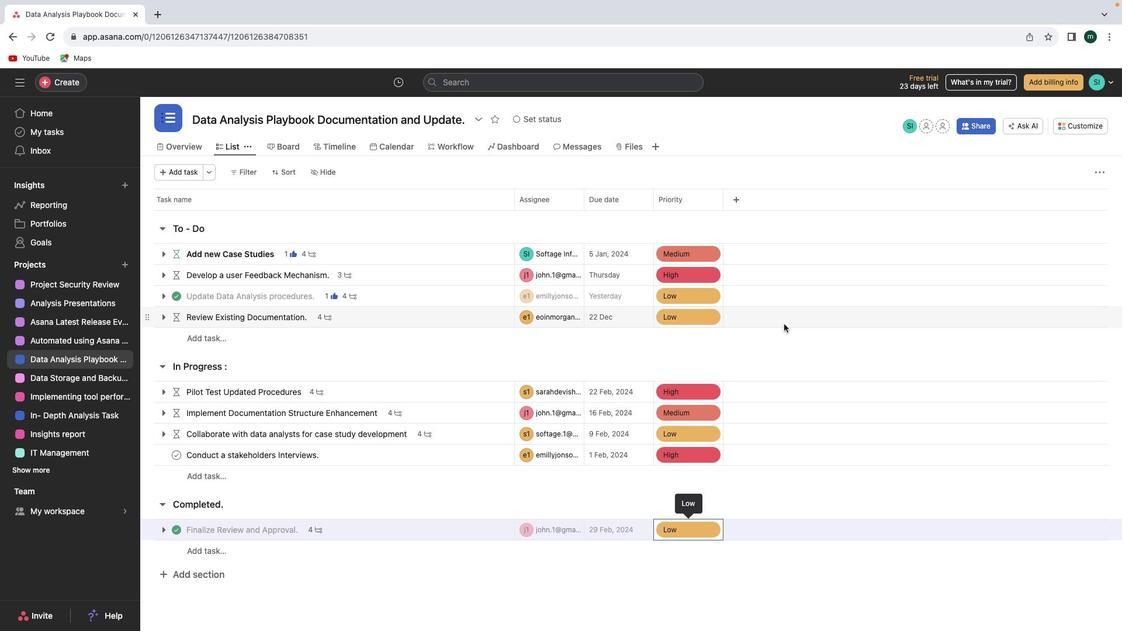 
Action: Mouse moved to (773, 320)
Screenshot: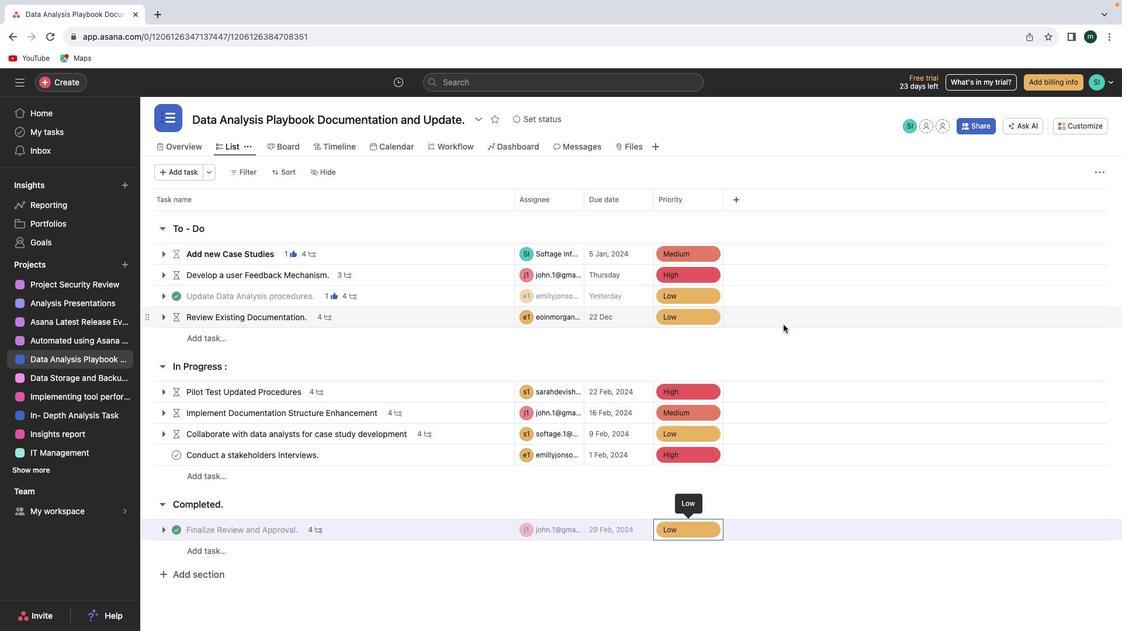 
Action: Mouse scrolled (773, 320) with delta (92, 14)
Screenshot: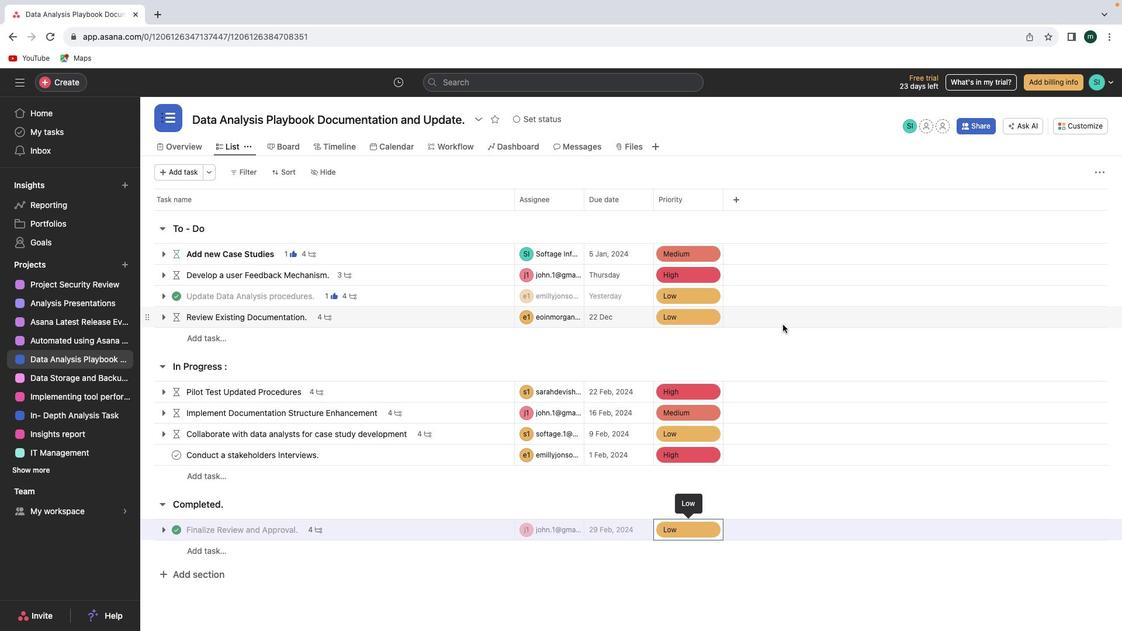 
Action: Mouse moved to (773, 320)
Screenshot: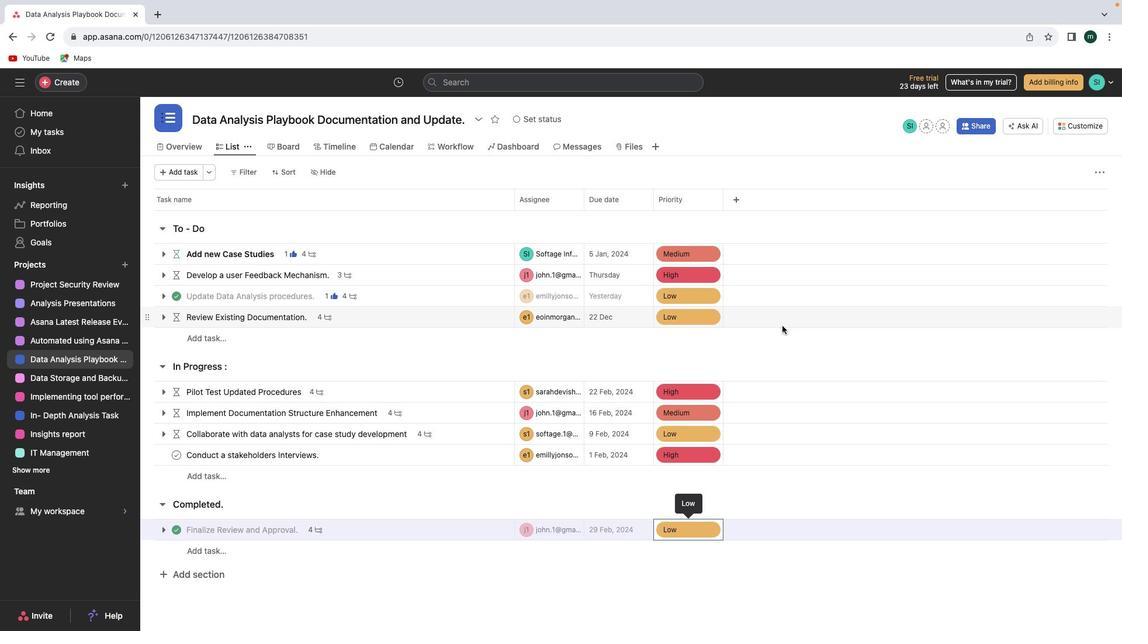 
Action: Mouse scrolled (773, 320) with delta (92, 14)
Screenshot: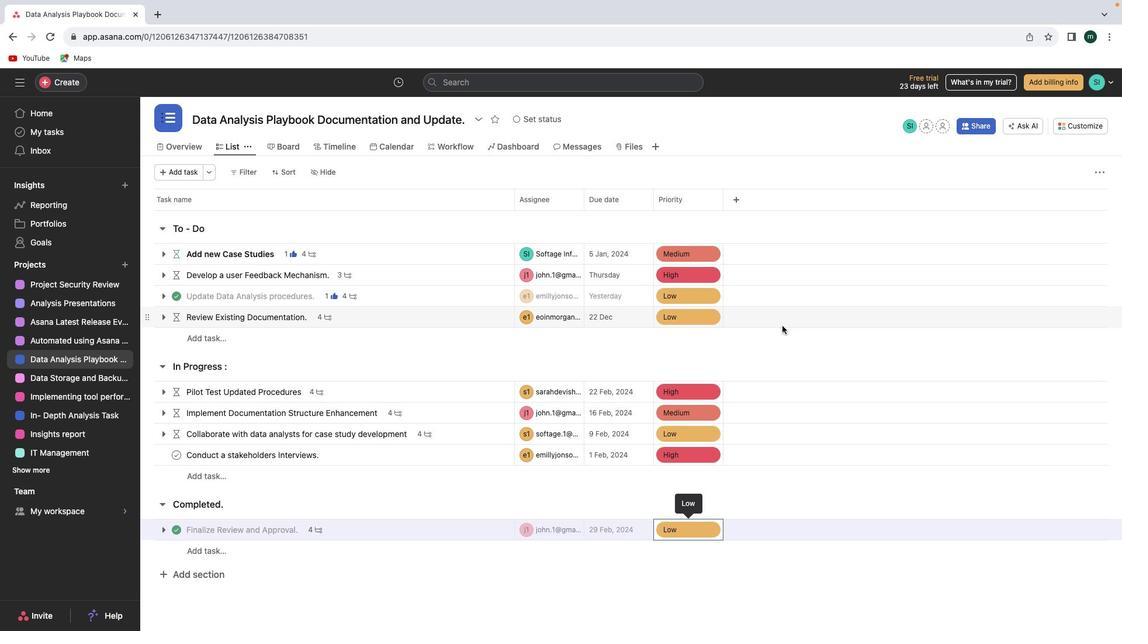 
Action: Mouse moved to (773, 320)
Screenshot: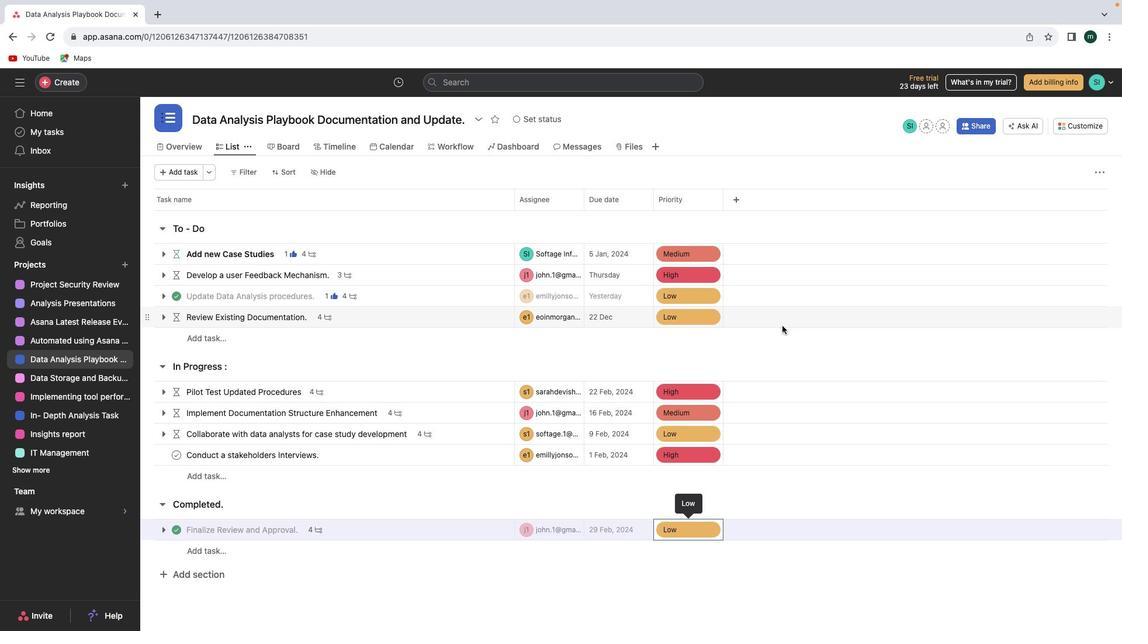 
Action: Mouse scrolled (773, 320) with delta (92, 15)
Screenshot: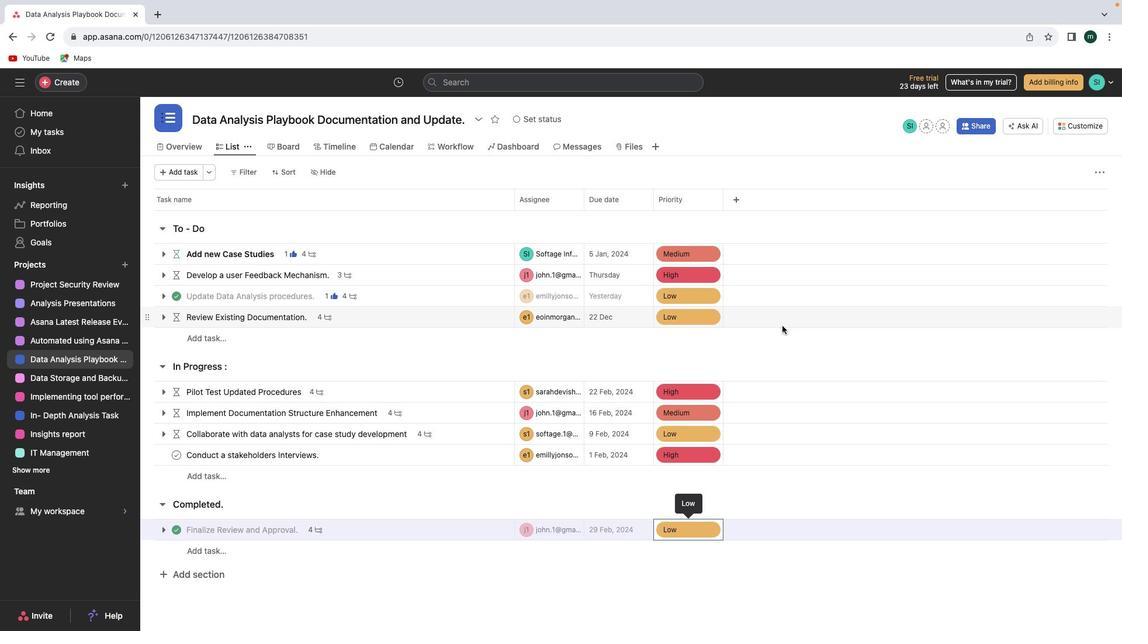 
Action: Mouse moved to (773, 321)
Screenshot: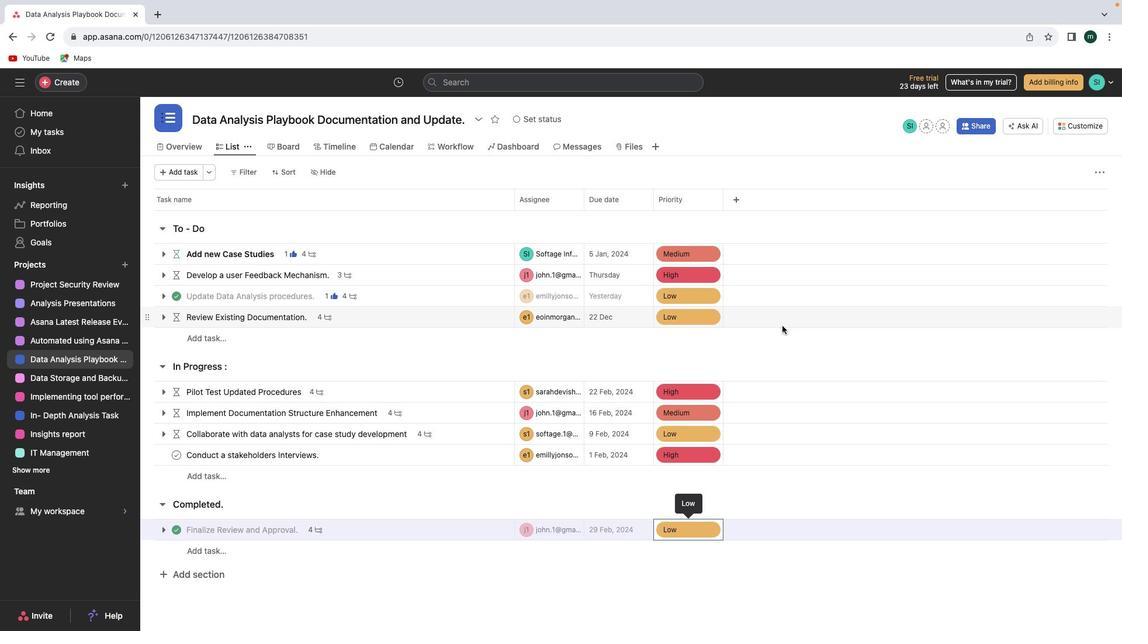 
Action: Mouse scrolled (773, 321) with delta (92, 16)
Screenshot: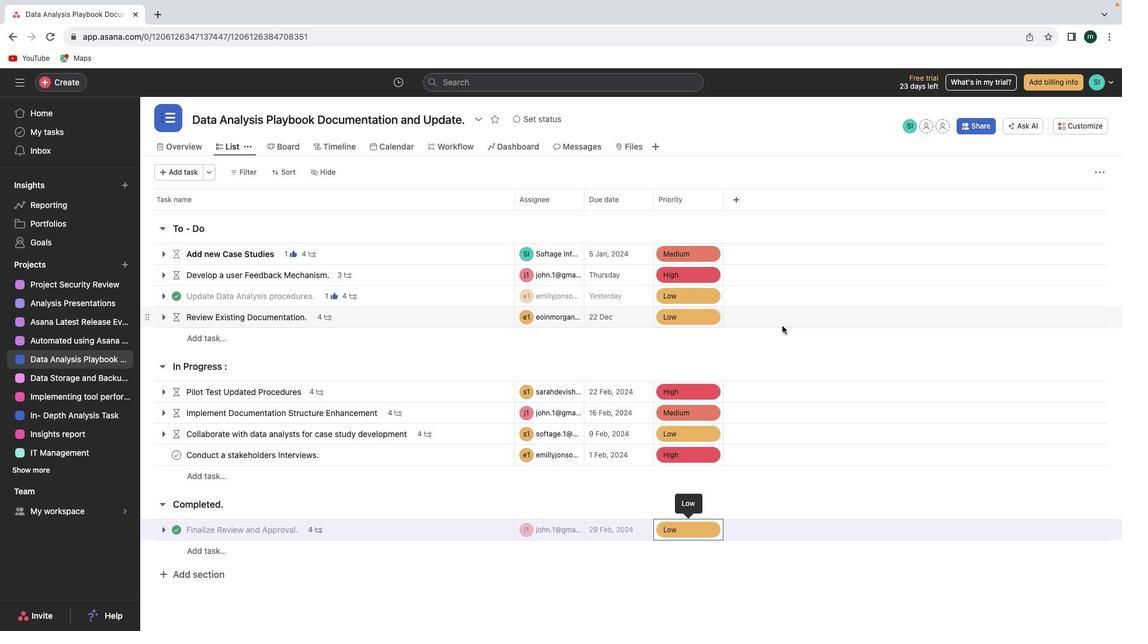 
Action: Mouse moved to (772, 322)
Screenshot: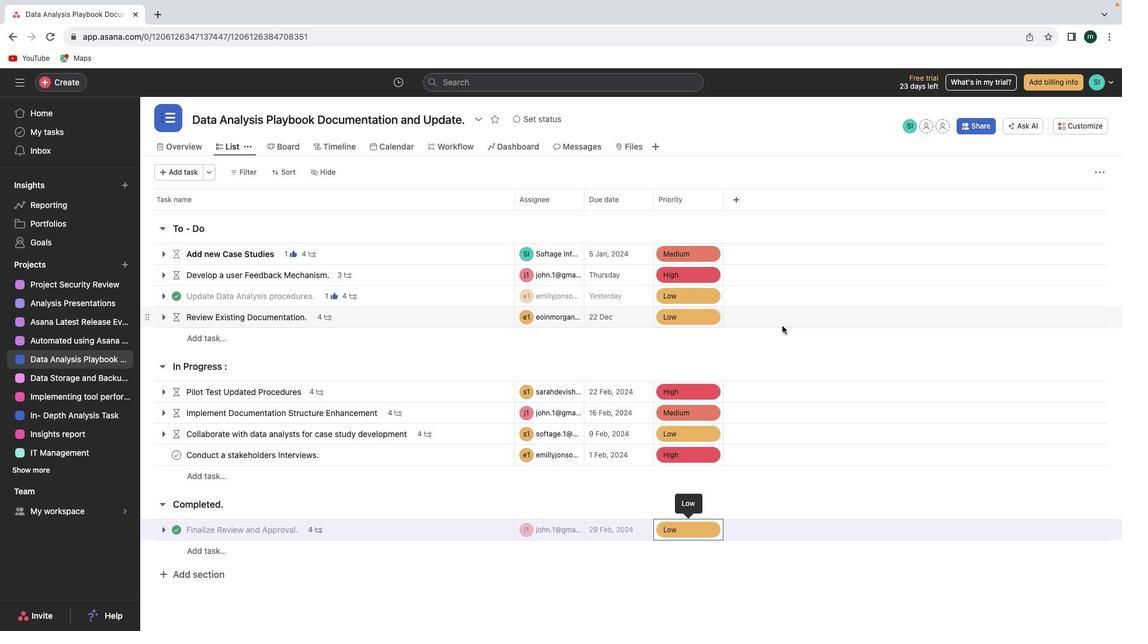 
